 Task: Measure the distance between Boston and Salem.
Action: Key pressed b<Key.caps_lock>OSTON
Screenshot: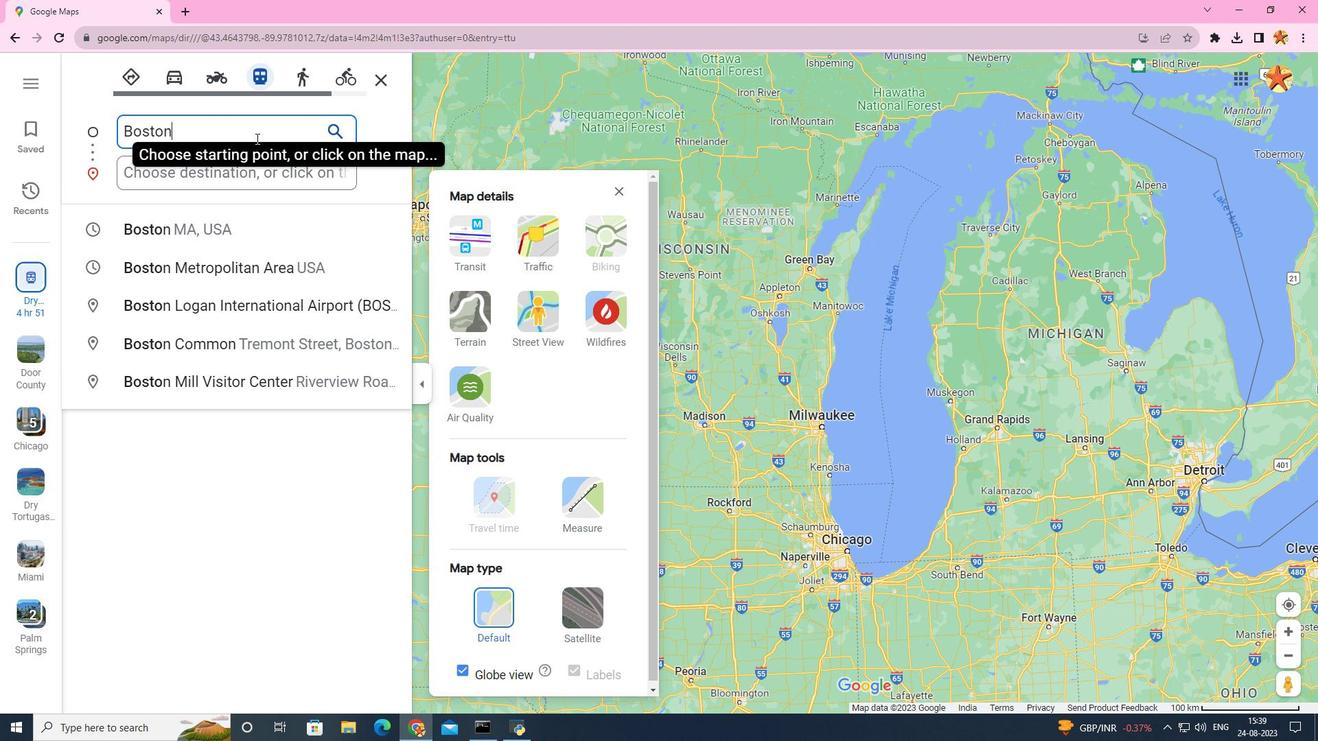 
Action: Mouse moved to (54, 211)
Screenshot: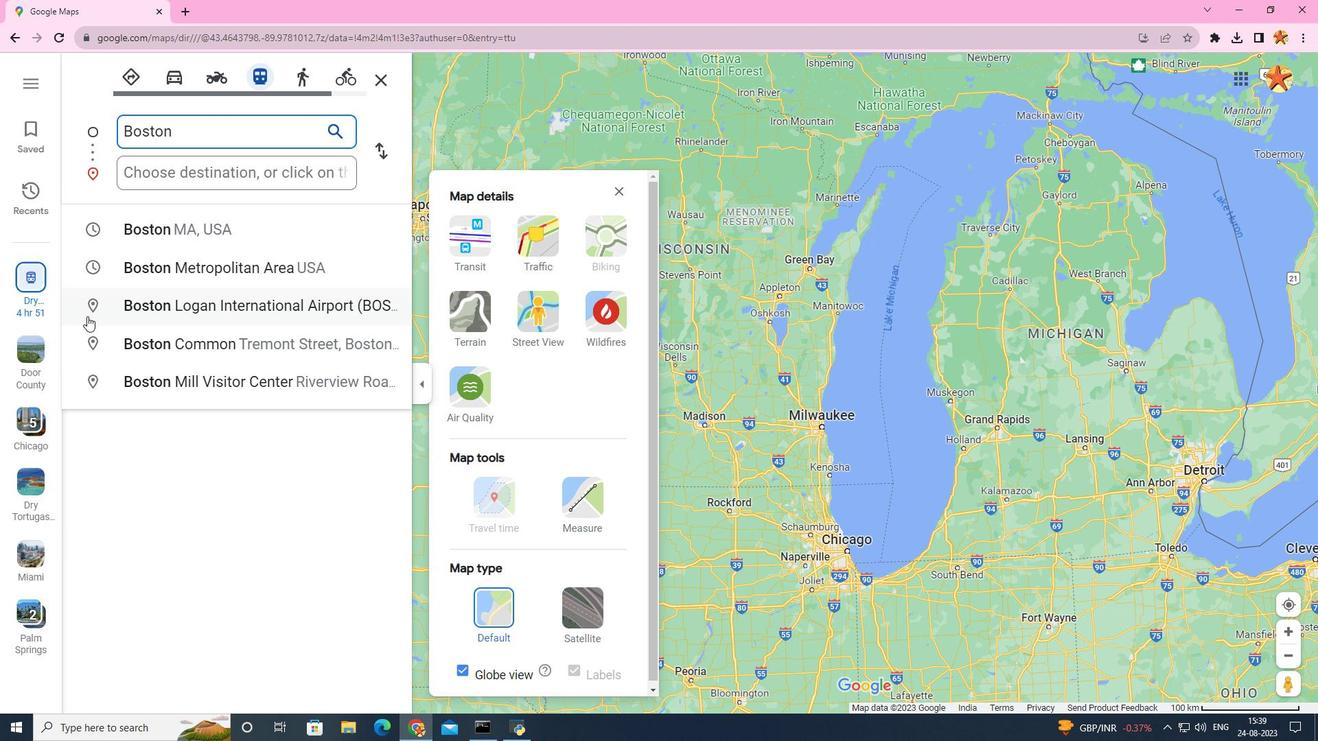 
Action: Mouse scrolled (51, 212) with delta (0, 0)
Screenshot: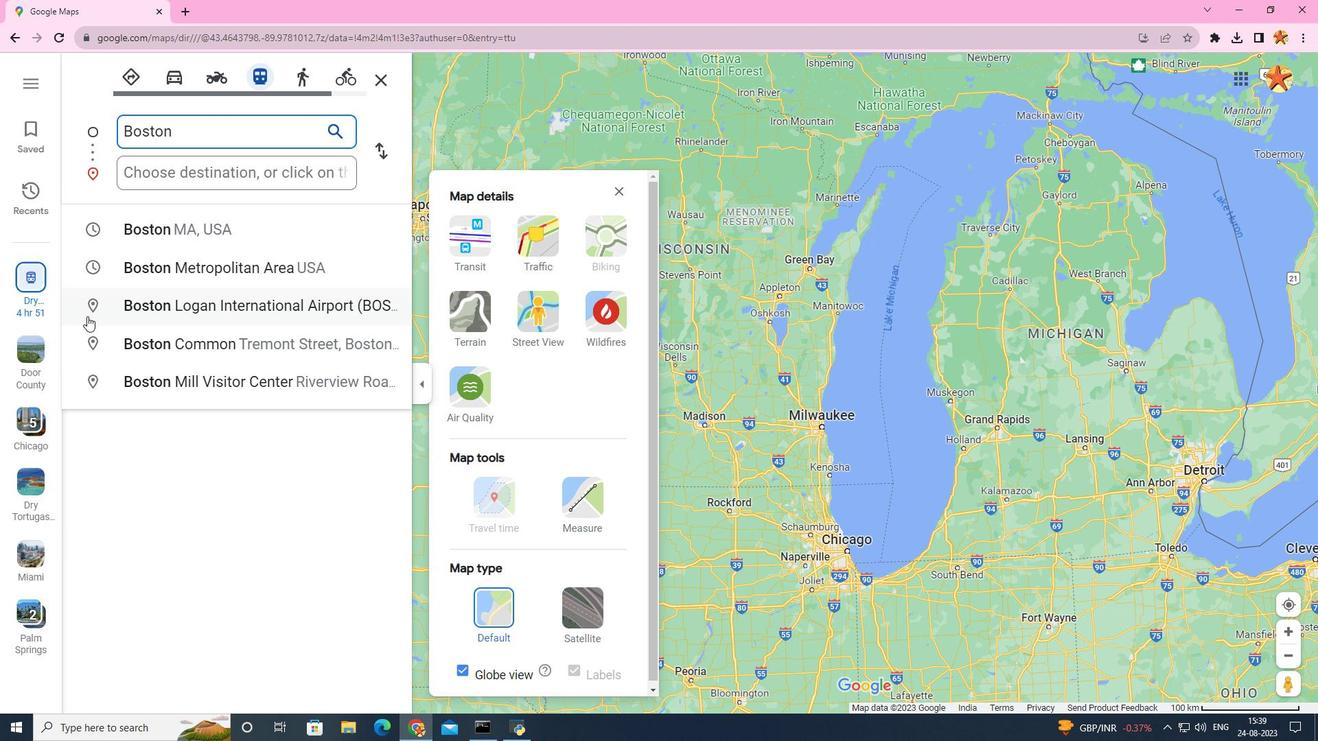 
Action: Mouse moved to (190, 234)
Screenshot: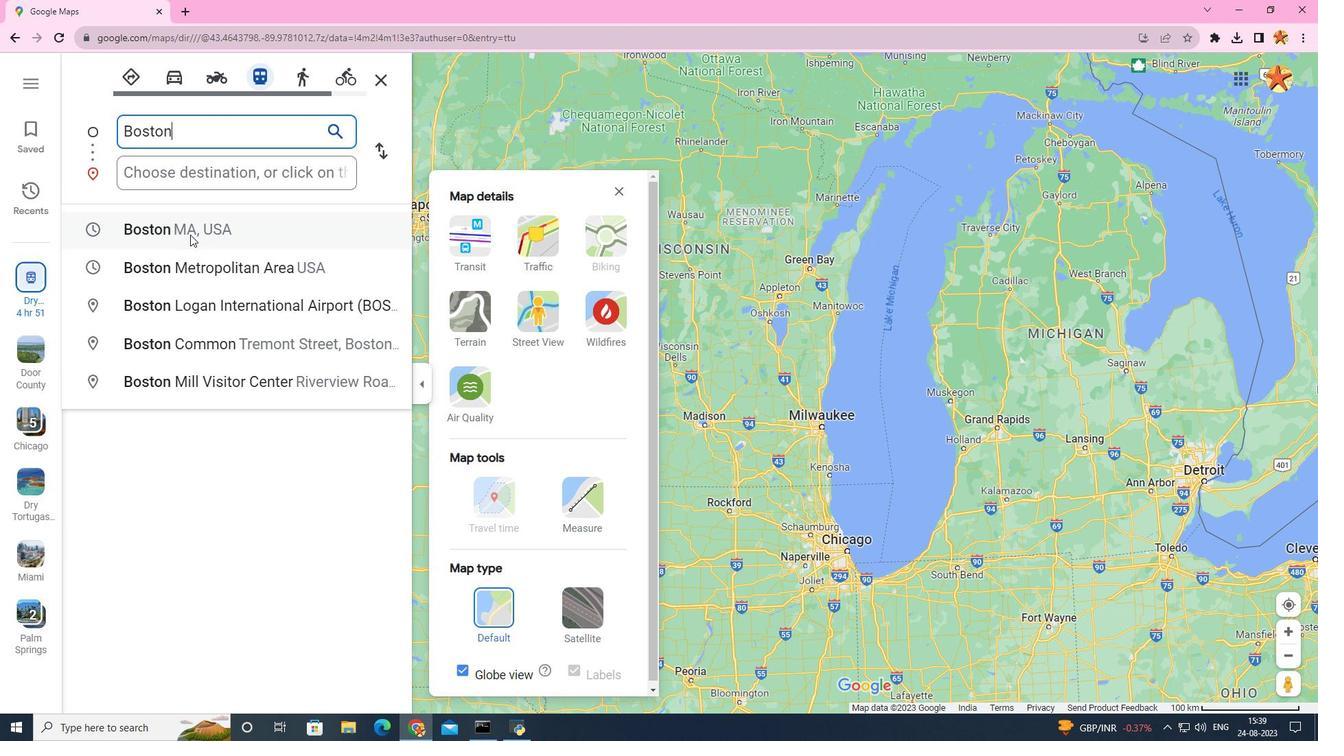 
Action: Mouse pressed left at (190, 234)
Screenshot: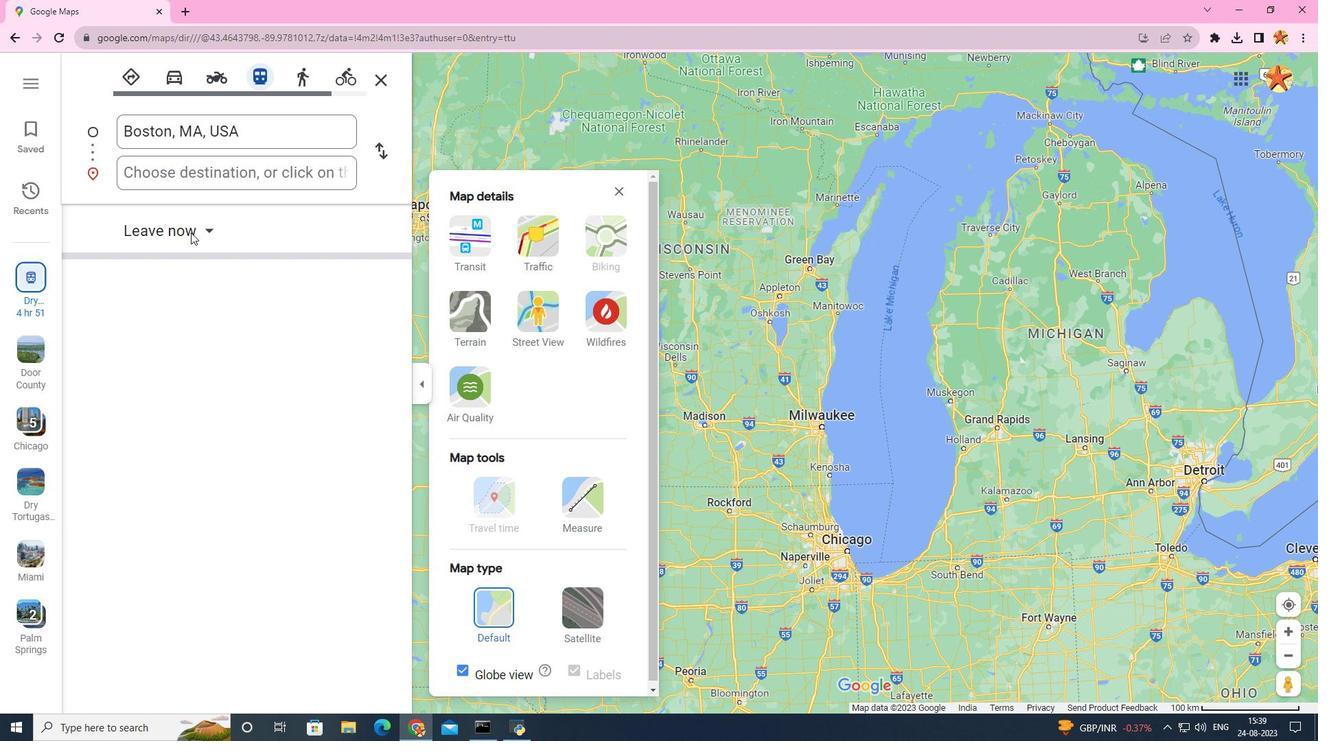 
Action: Mouse moved to (212, 172)
Screenshot: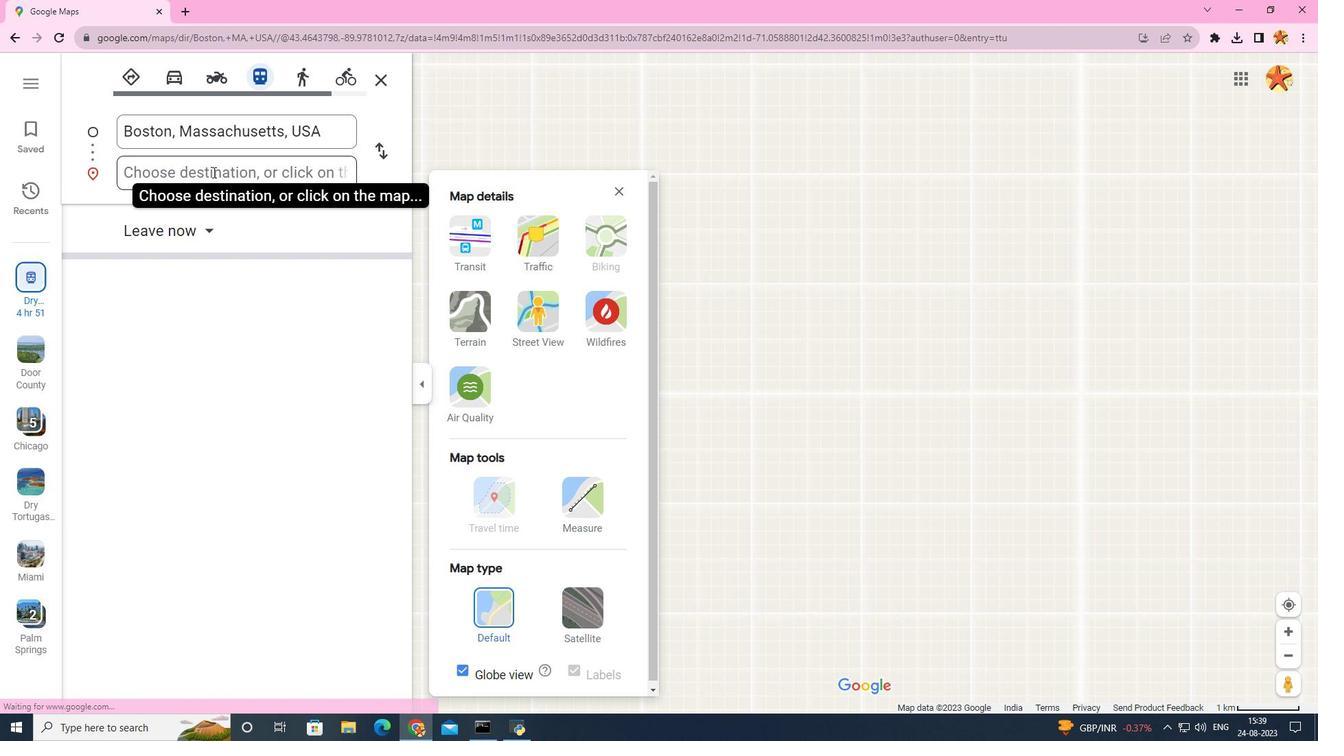 
Action: Mouse pressed left at (212, 172)
Screenshot: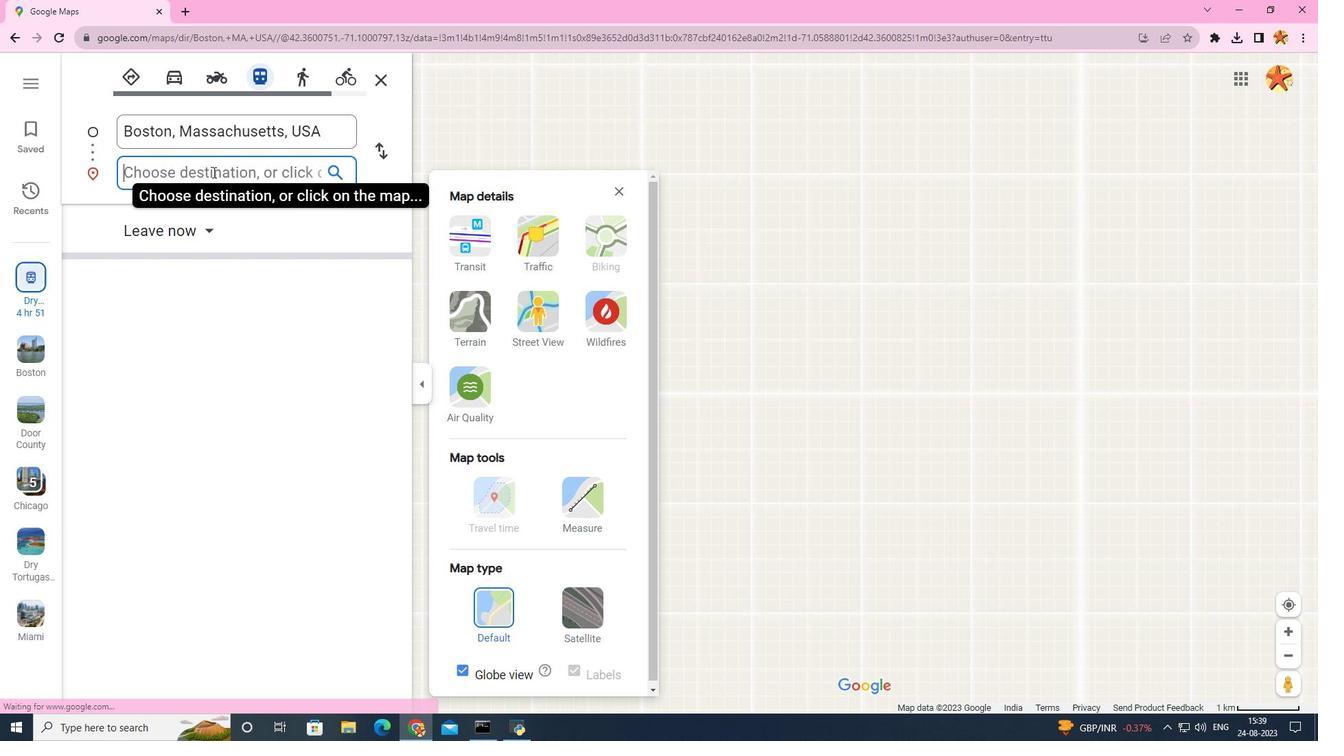 
Action: Key pressed <Key.caps_lock>s<Key.caps_lock>ALEM
Screenshot: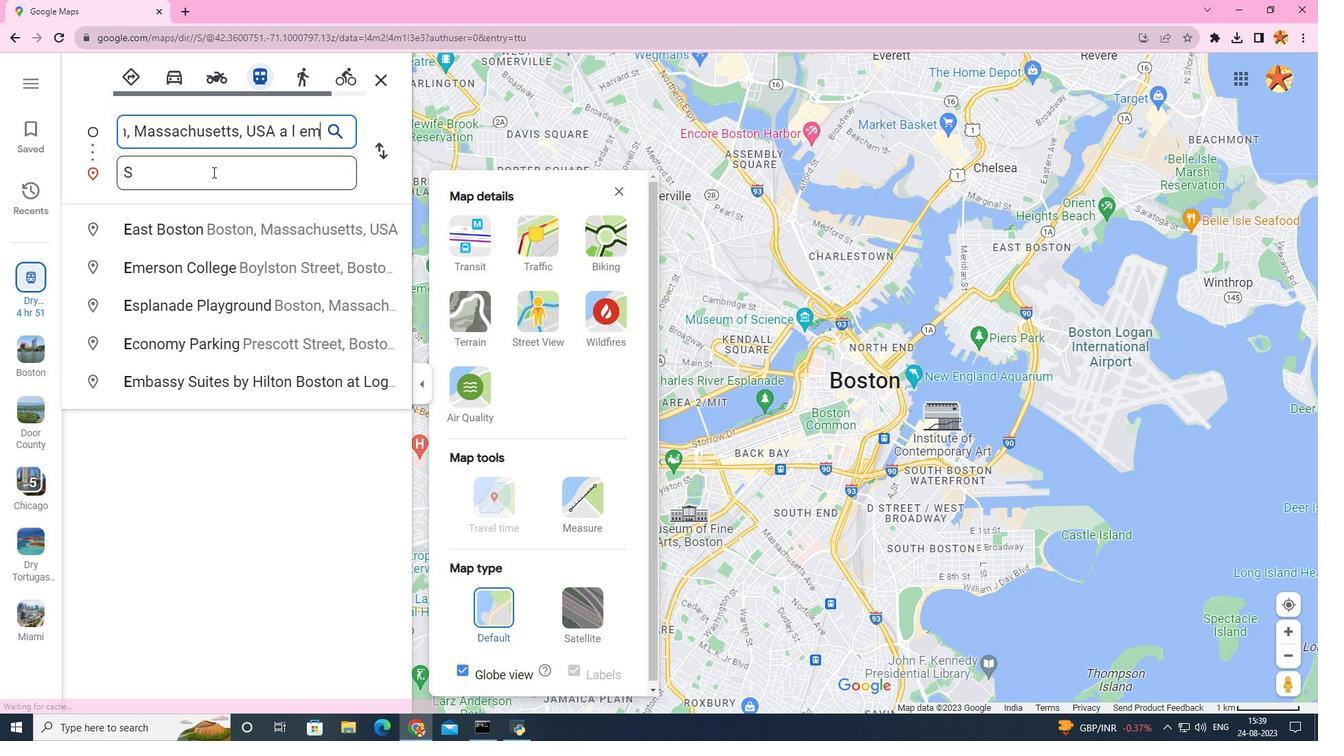
Action: Mouse moved to (204, 170)
Screenshot: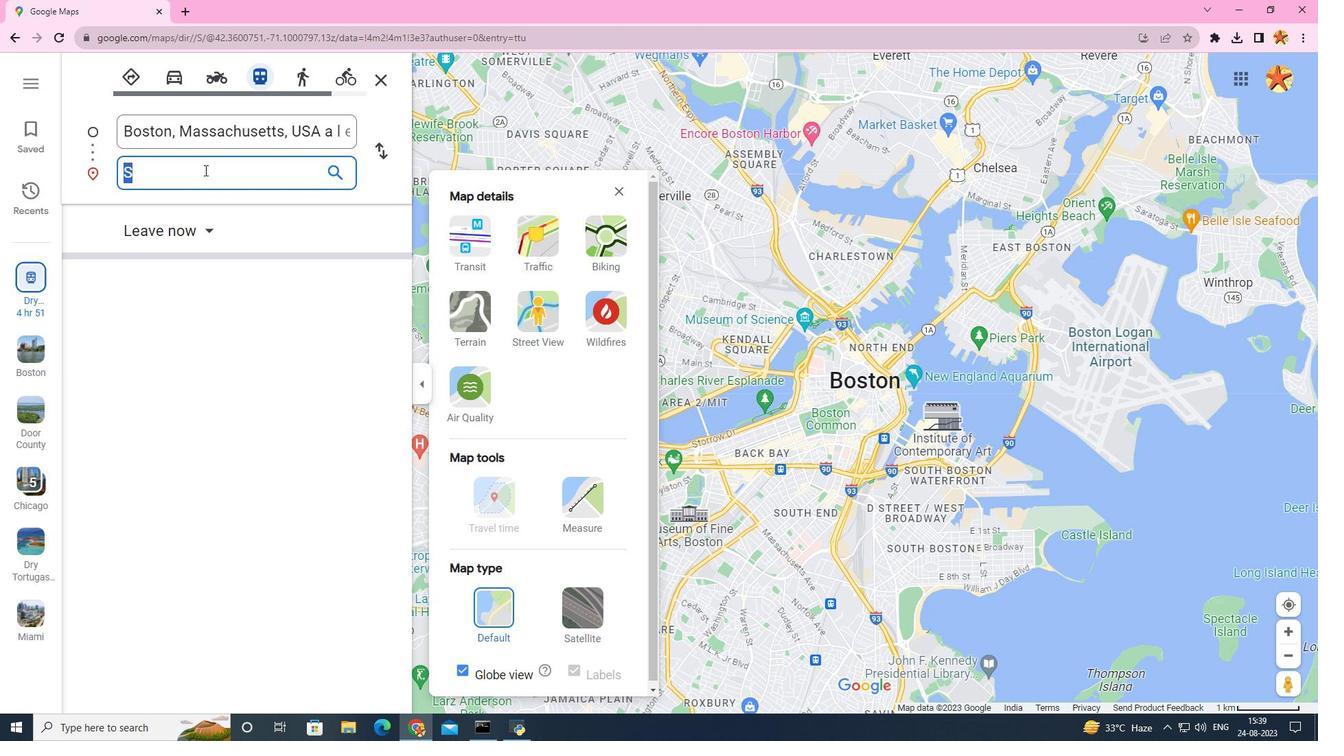 
Action: Mouse pressed left at (204, 170)
Screenshot: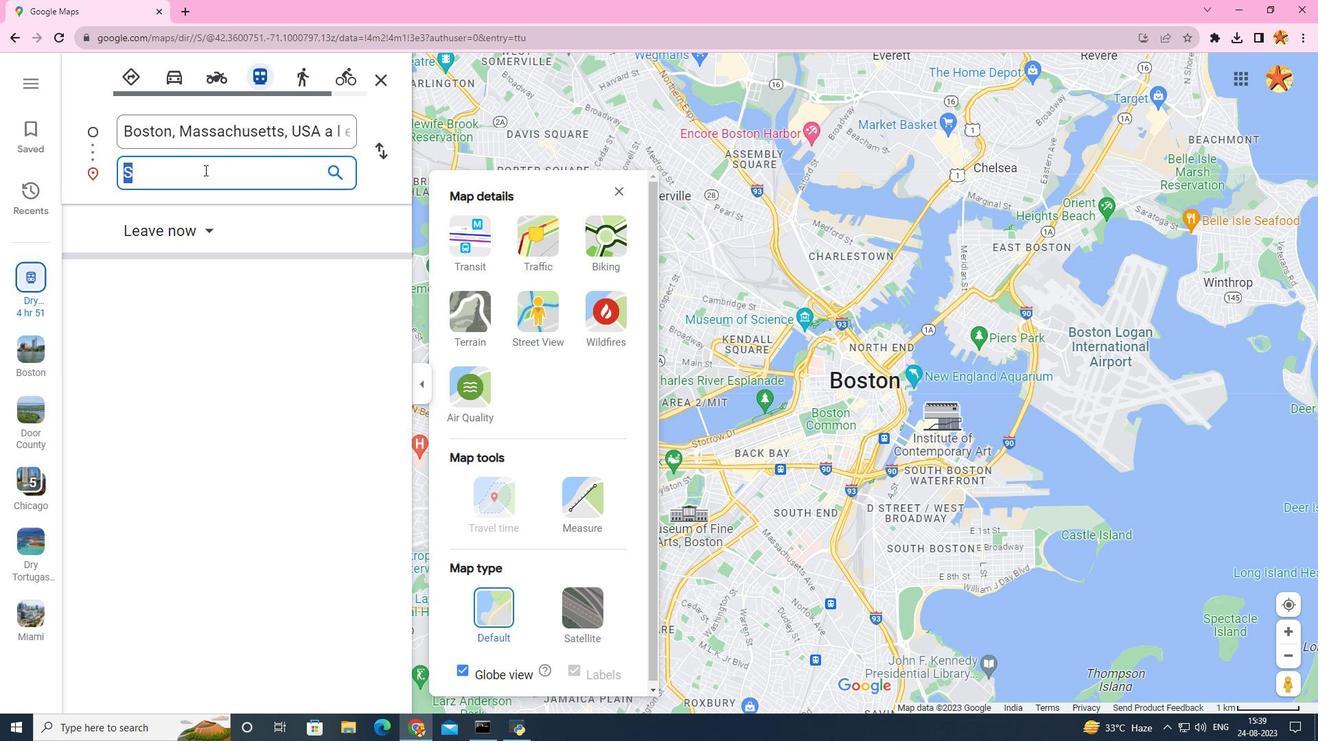 
Action: Mouse pressed left at (204, 170)
Screenshot: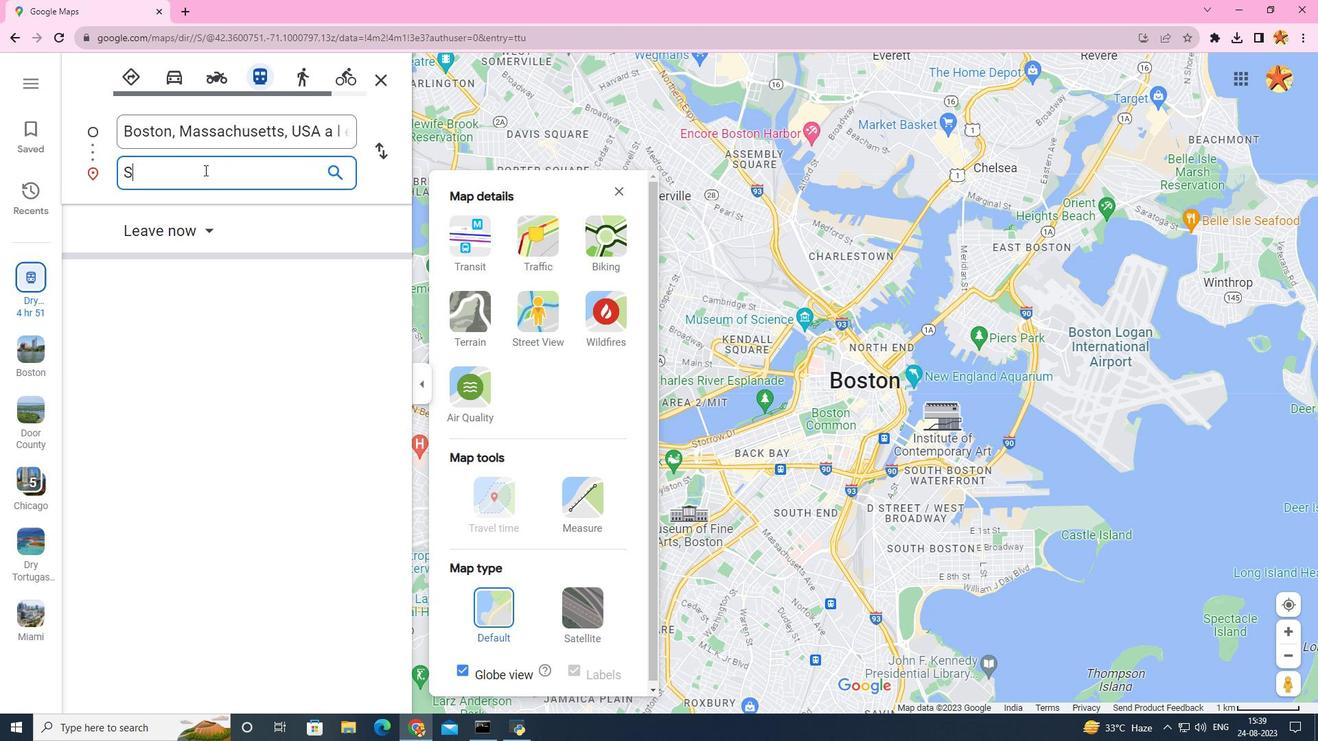 
Action: Key pressed ALEM
Screenshot: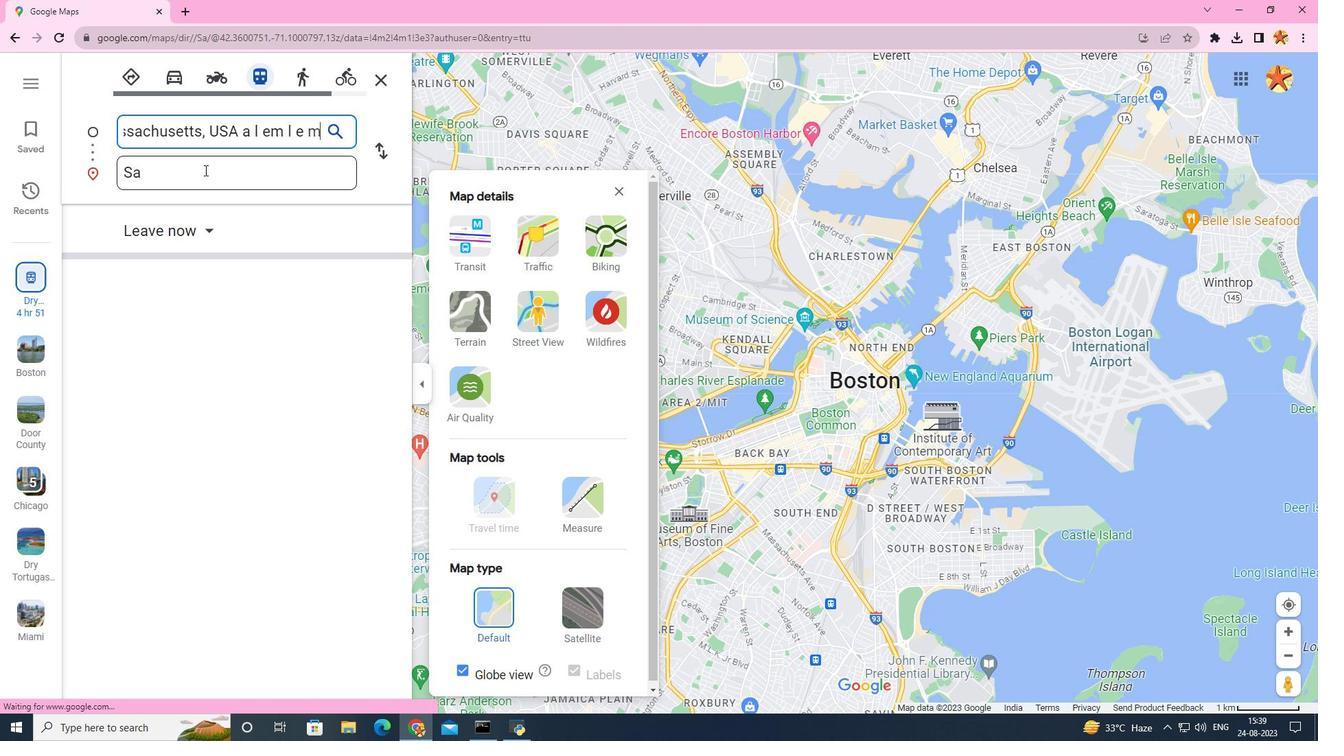 
Action: Mouse pressed left at (204, 170)
Screenshot: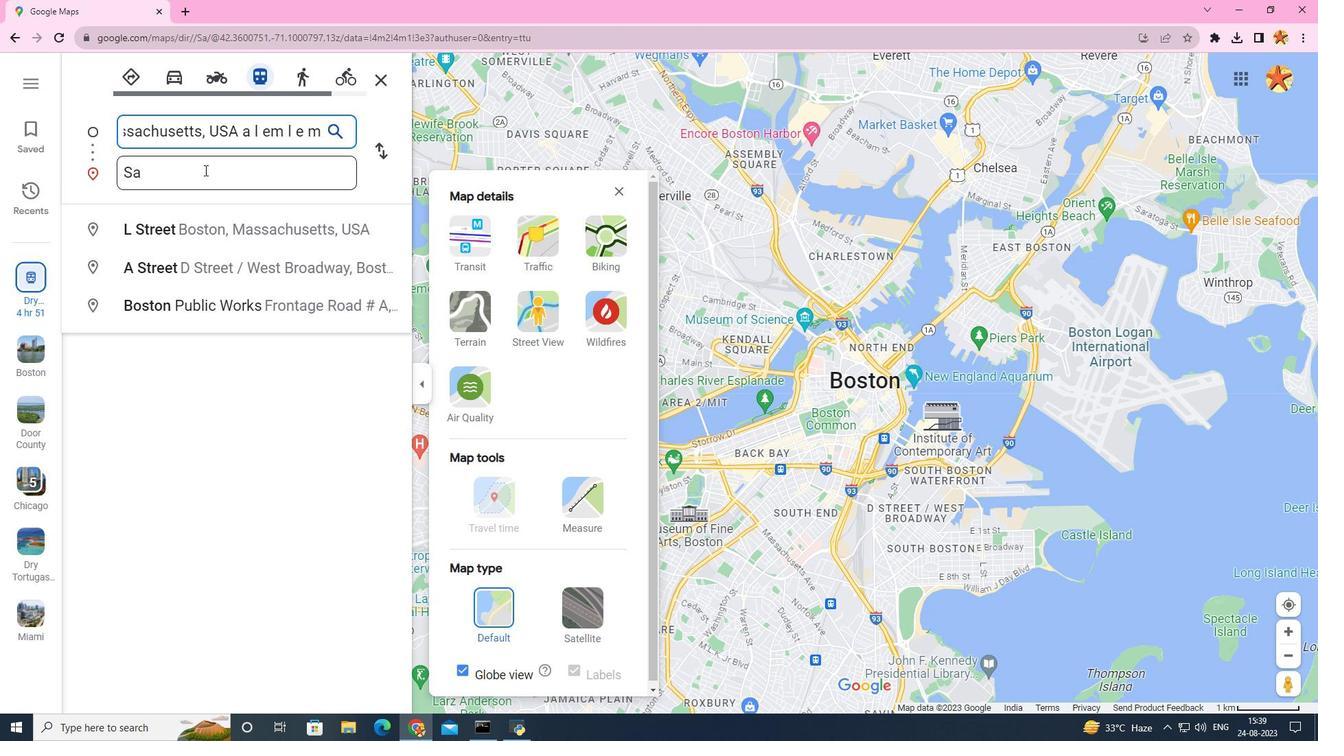
Action: Mouse moved to (203, 170)
Screenshot: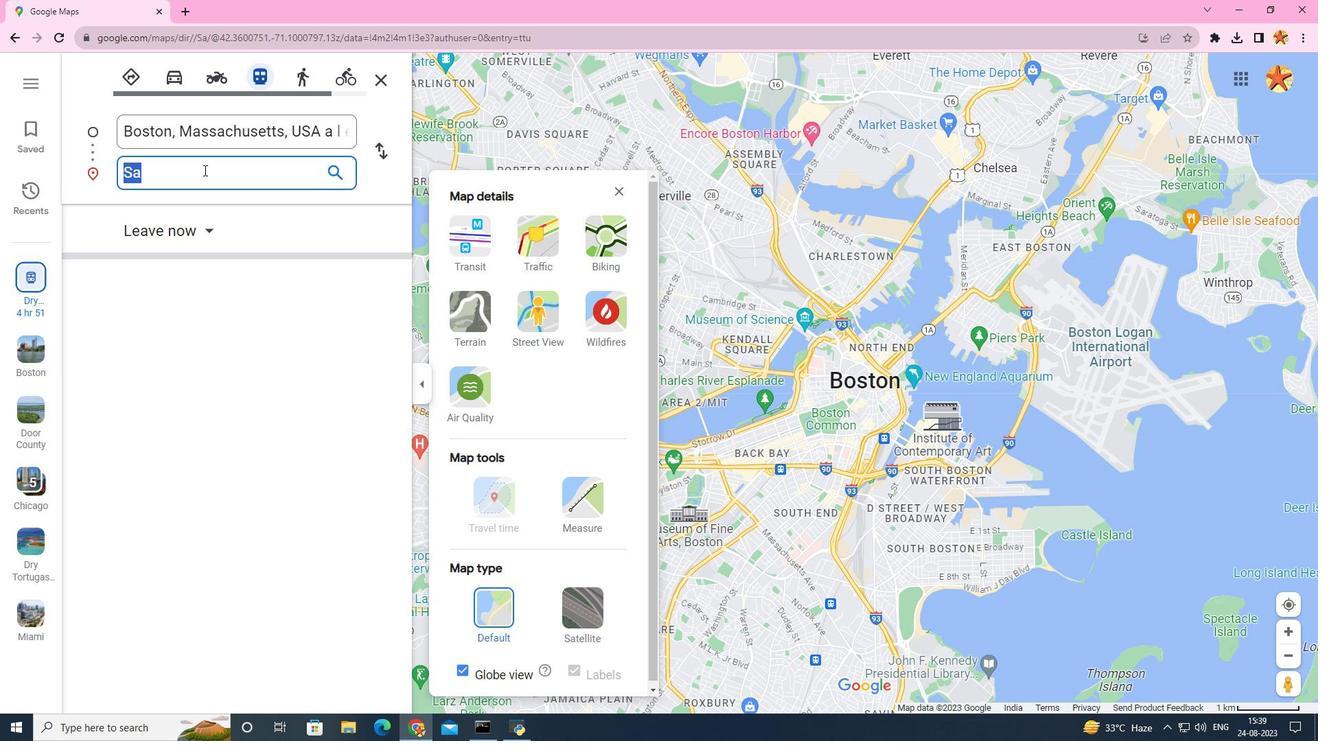 
Action: Mouse pressed left at (203, 170)
Screenshot: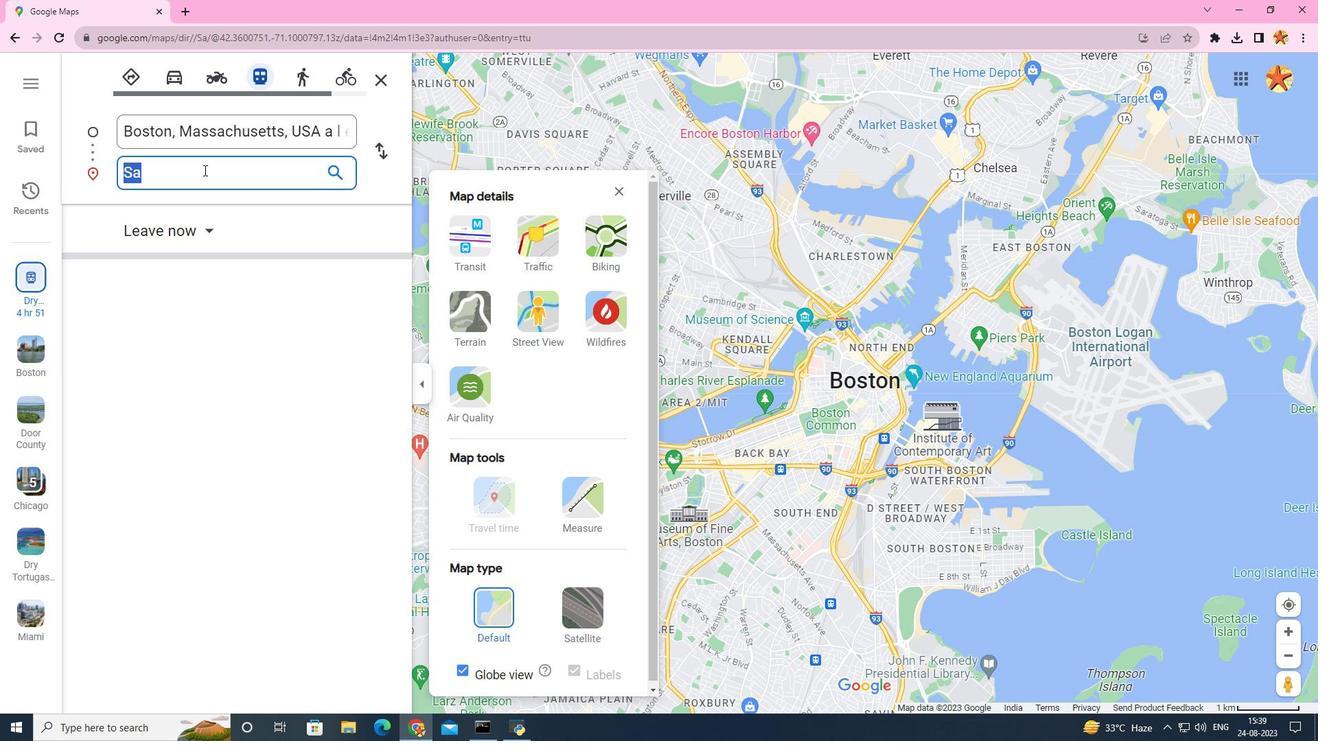 
Action: Mouse pressed left at (203, 170)
Screenshot: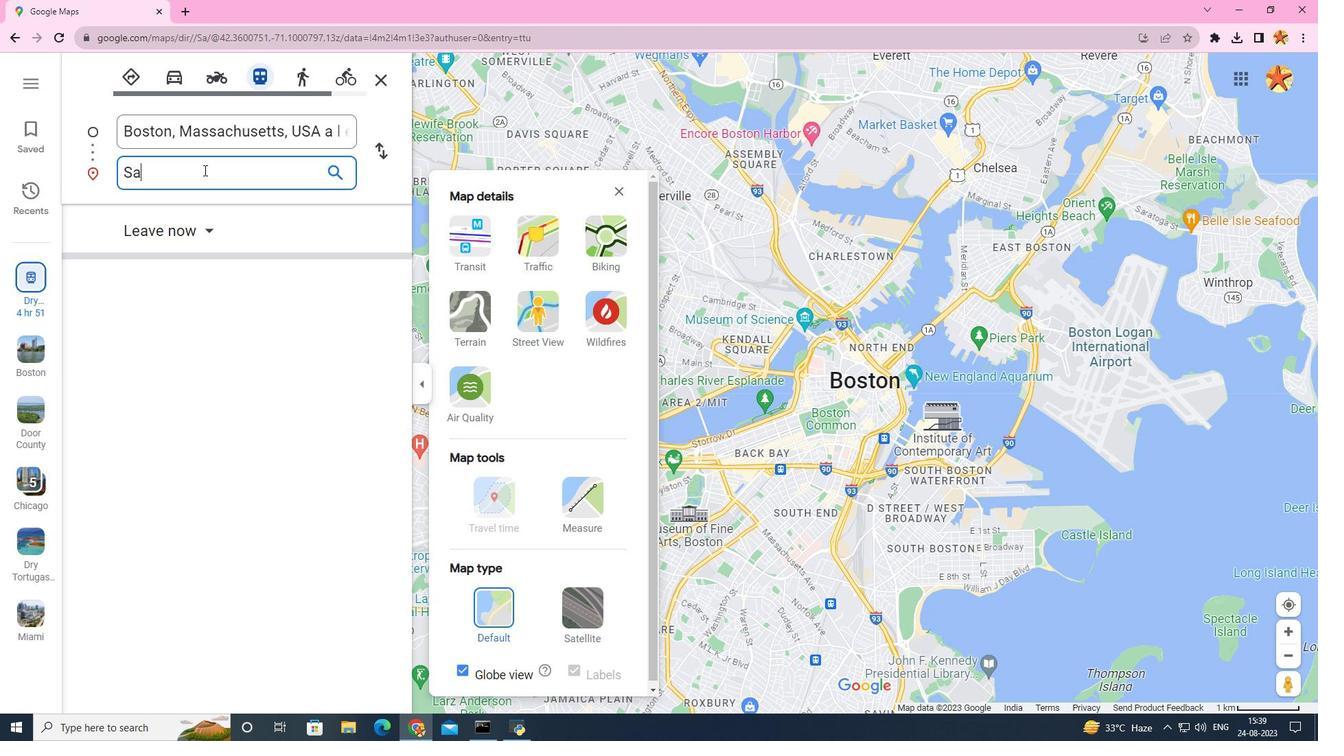 
Action: Mouse moved to (233, 163)
Screenshot: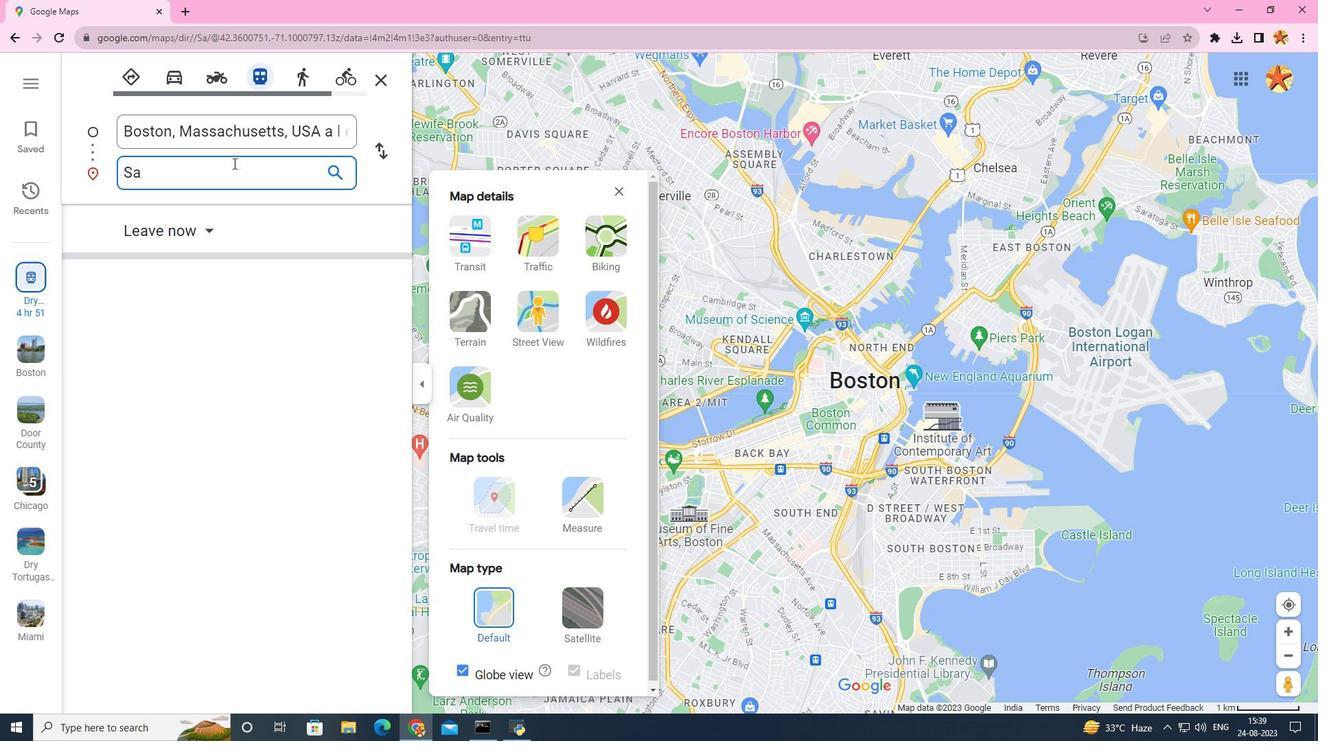 
Action: Key pressed L
Screenshot: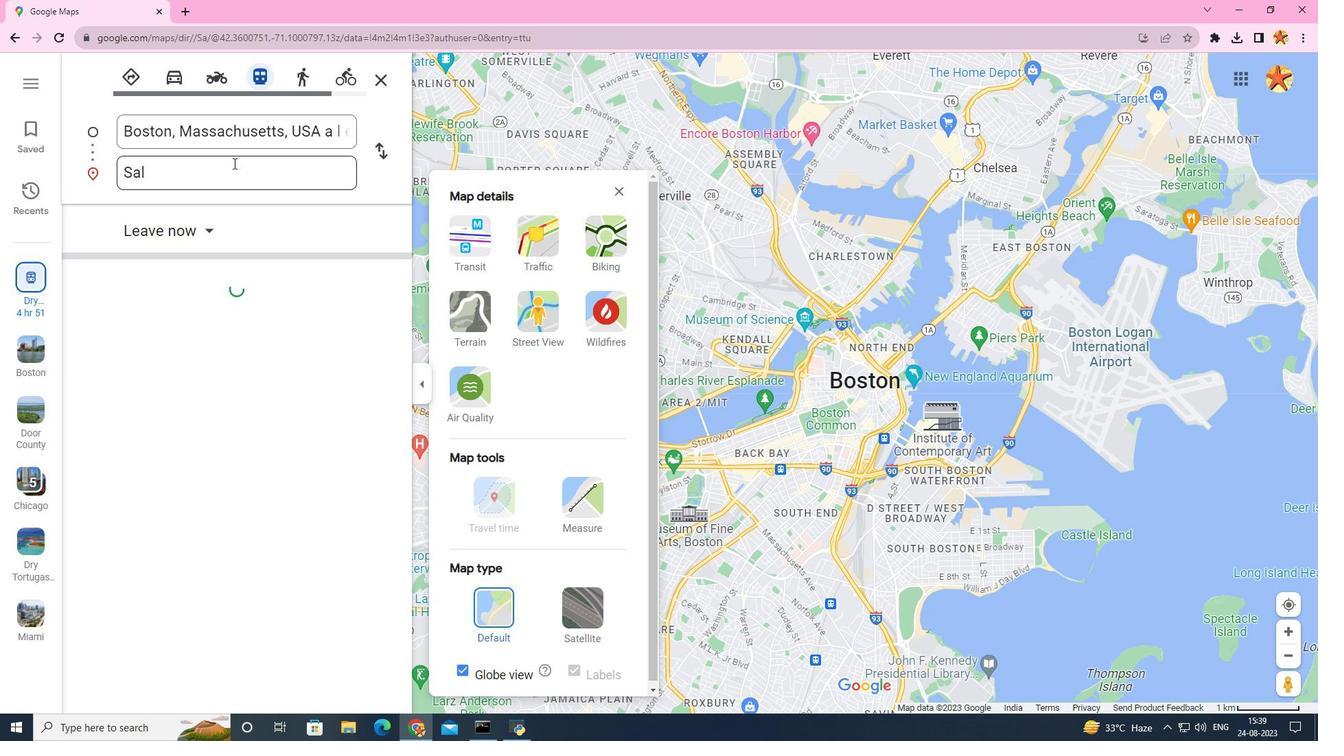 
Action: Mouse pressed left at (233, 163)
Screenshot: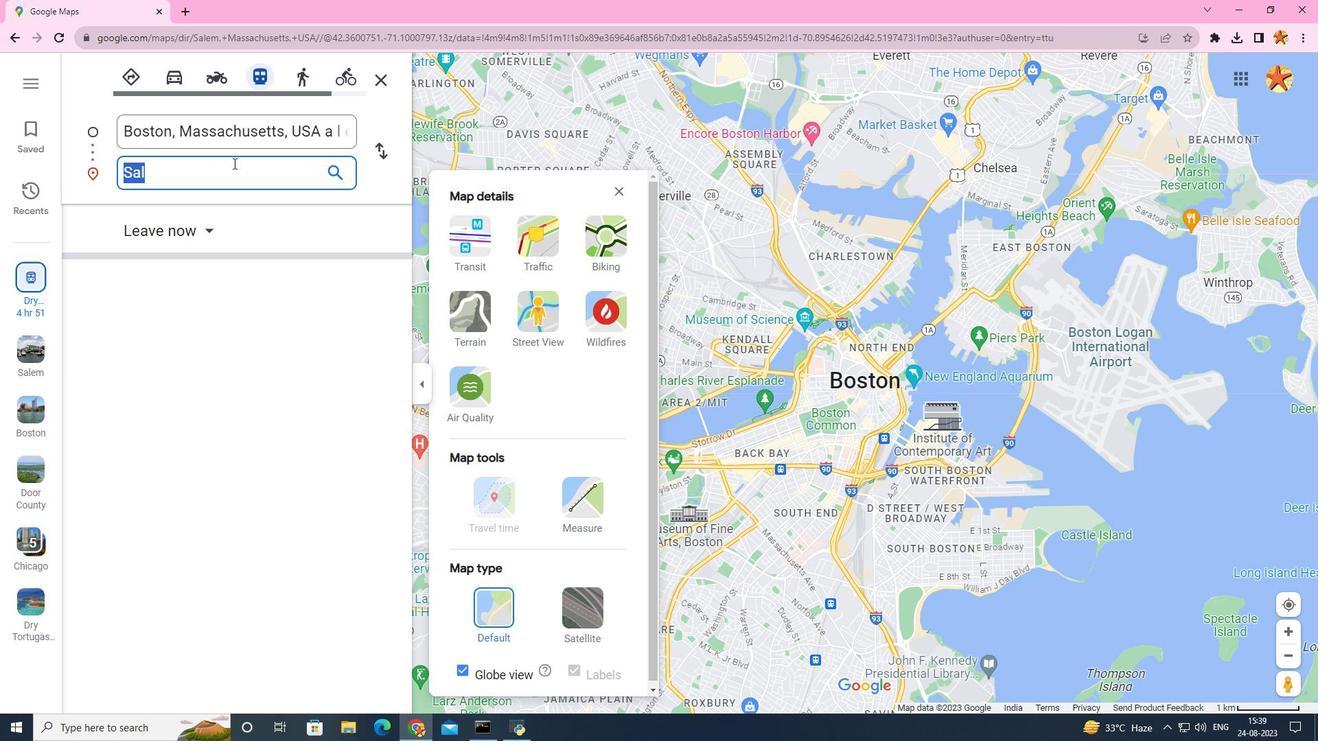 
Action: Mouse pressed left at (233, 163)
Screenshot: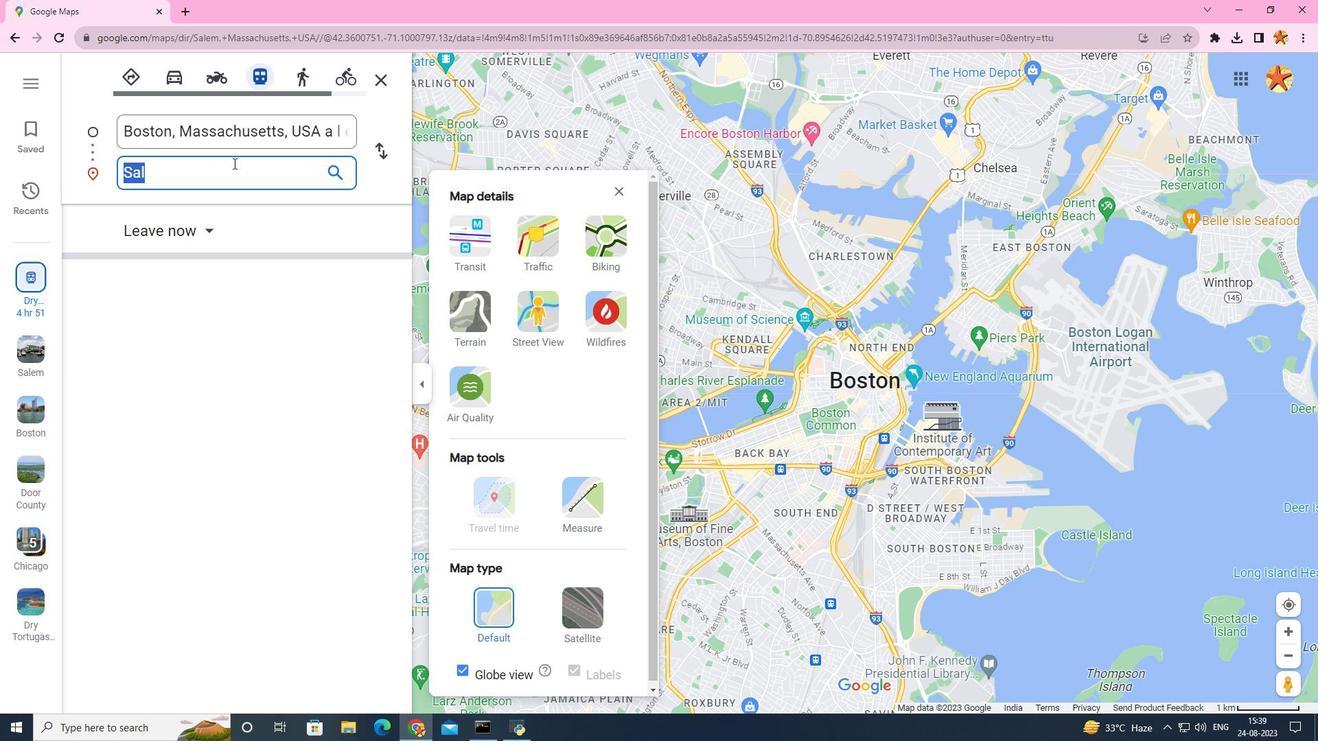
Action: Mouse pressed left at (233, 163)
Screenshot: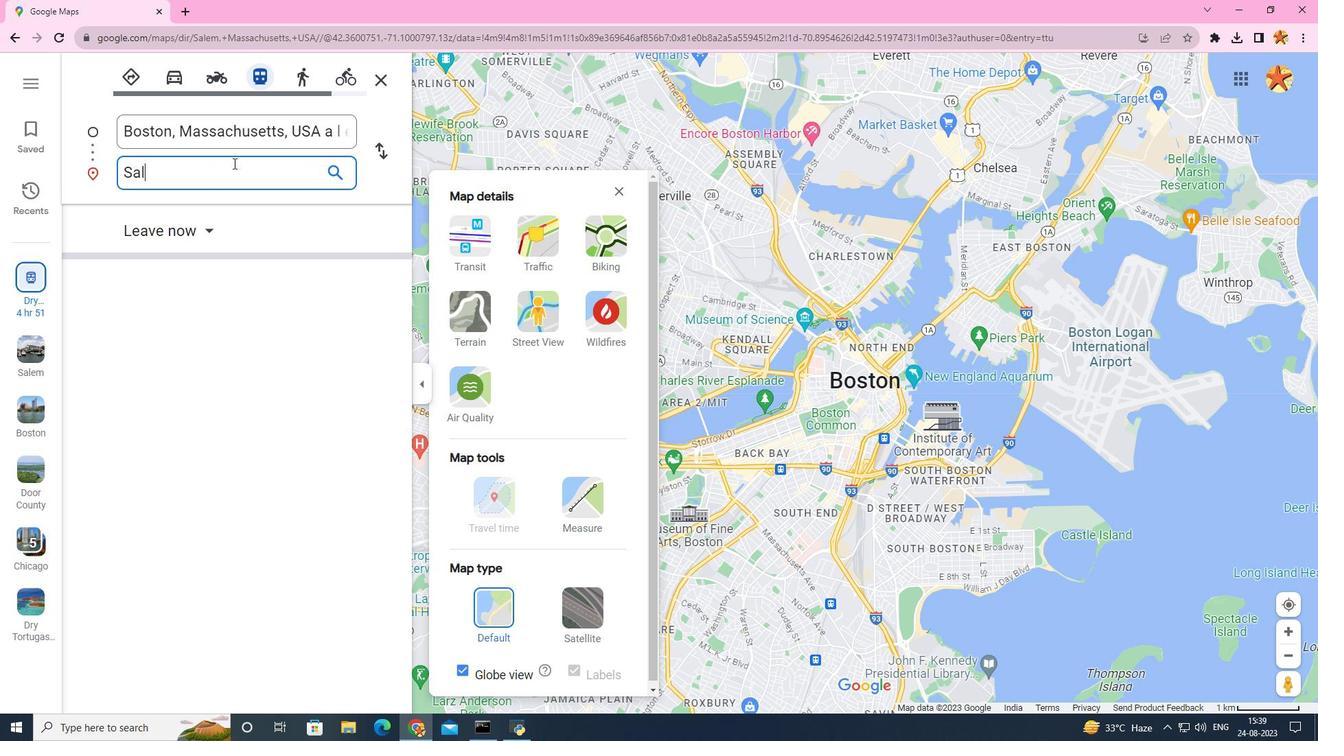 
Action: Key pressed W
Screenshot: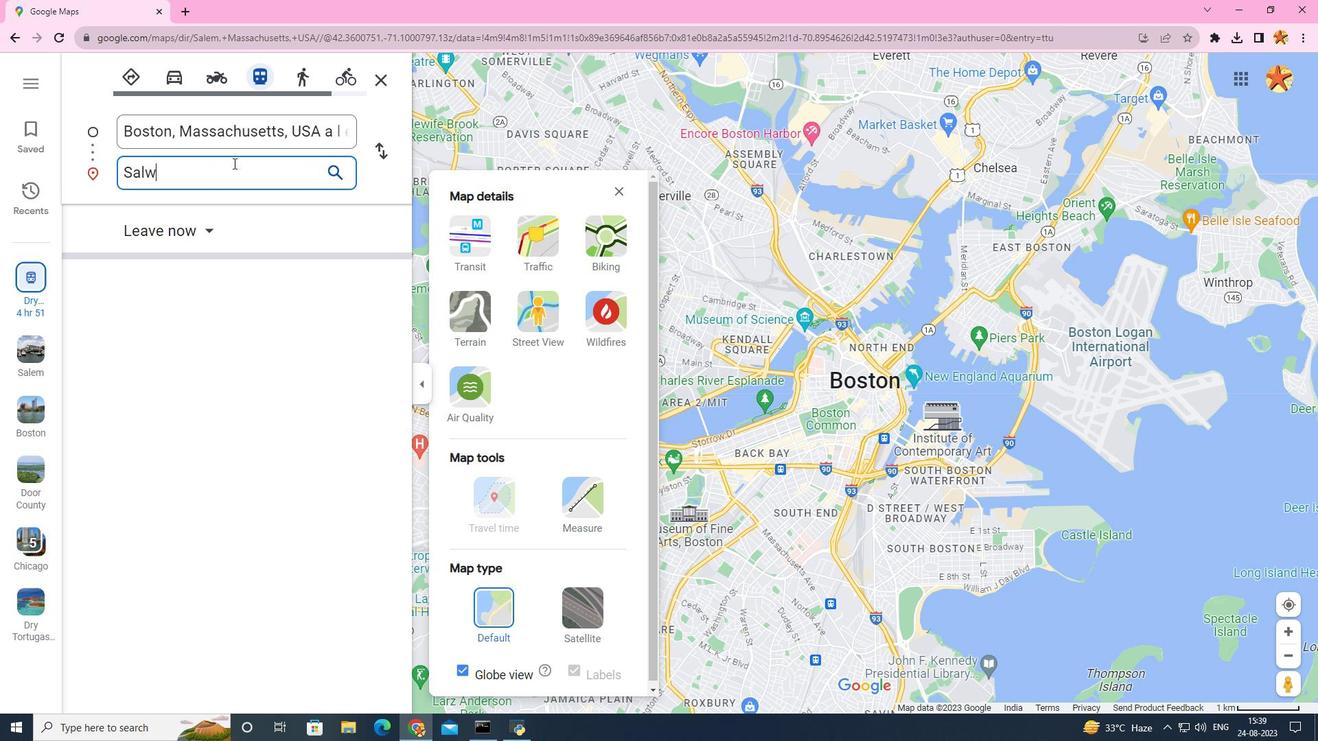 
Action: Mouse moved to (241, 160)
Screenshot: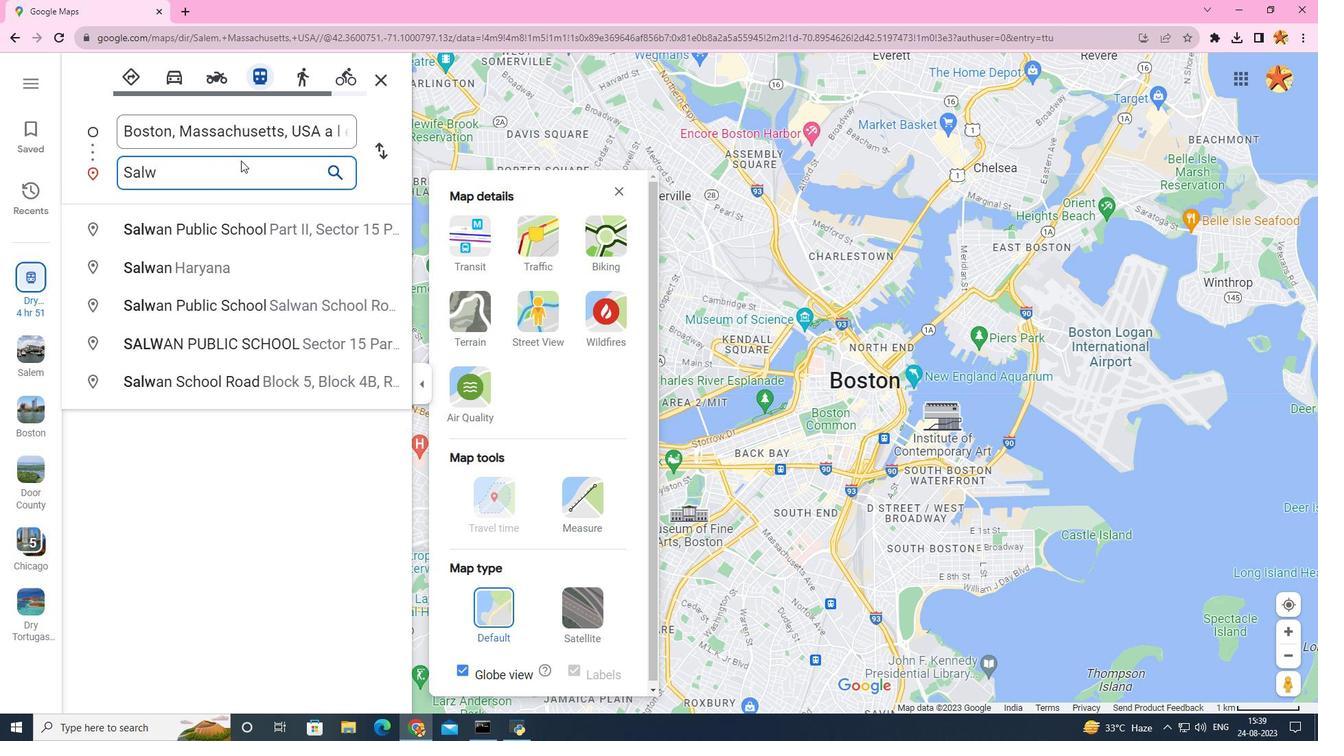 
Action: Key pressed <Key.backspace>E
Screenshot: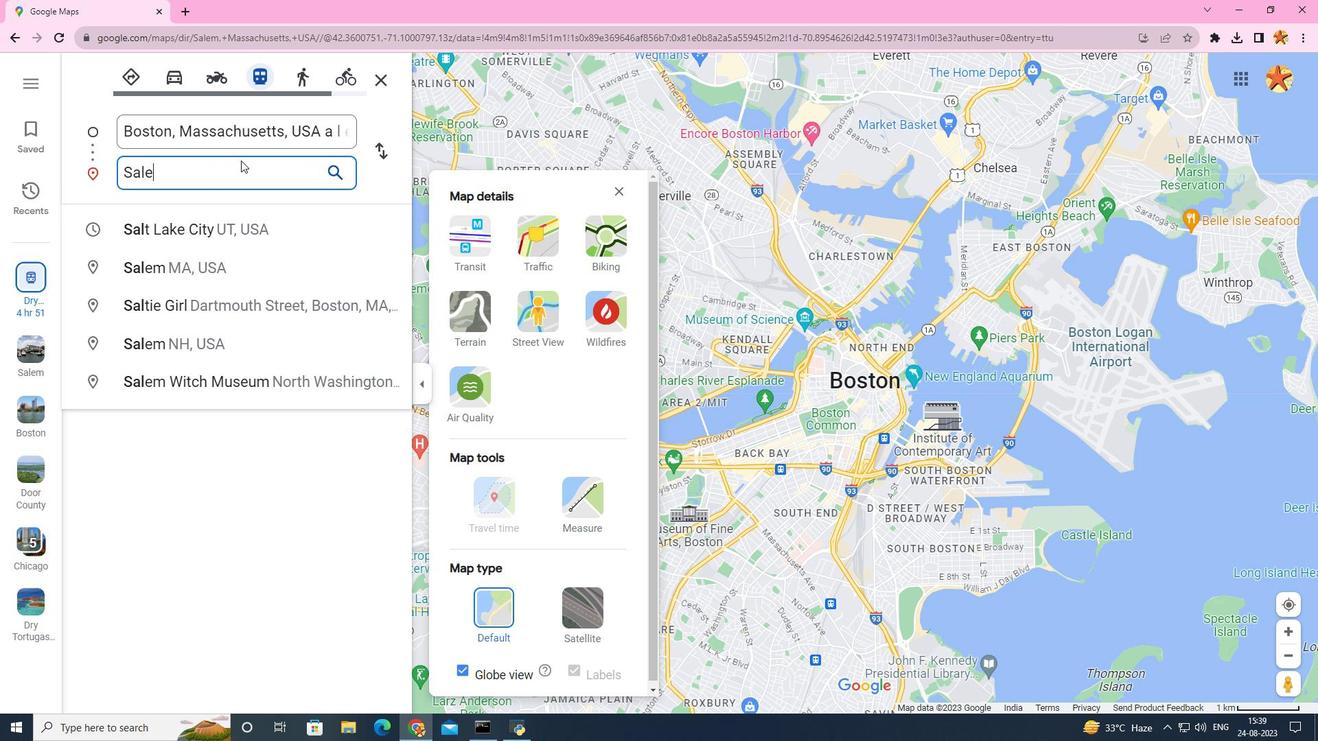 
Action: Mouse moved to (216, 227)
Screenshot: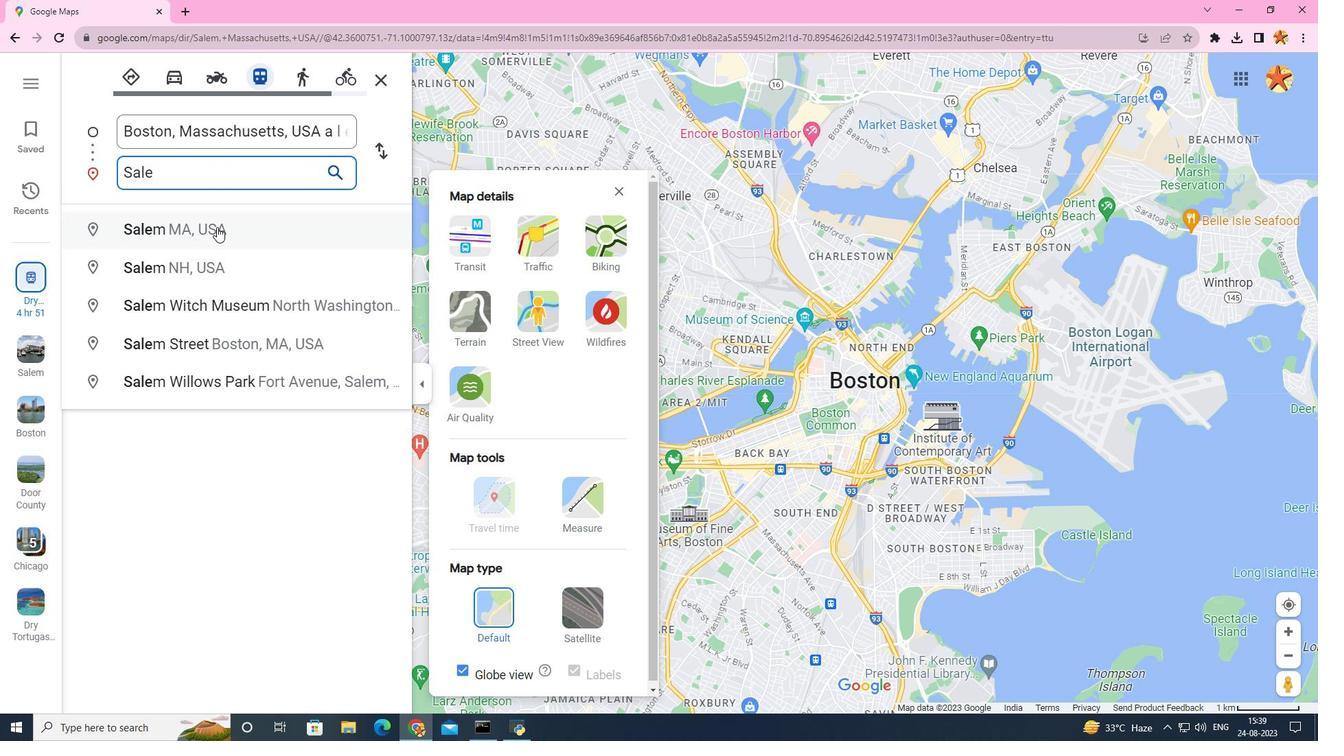 
Action: Mouse pressed left at (216, 227)
Screenshot: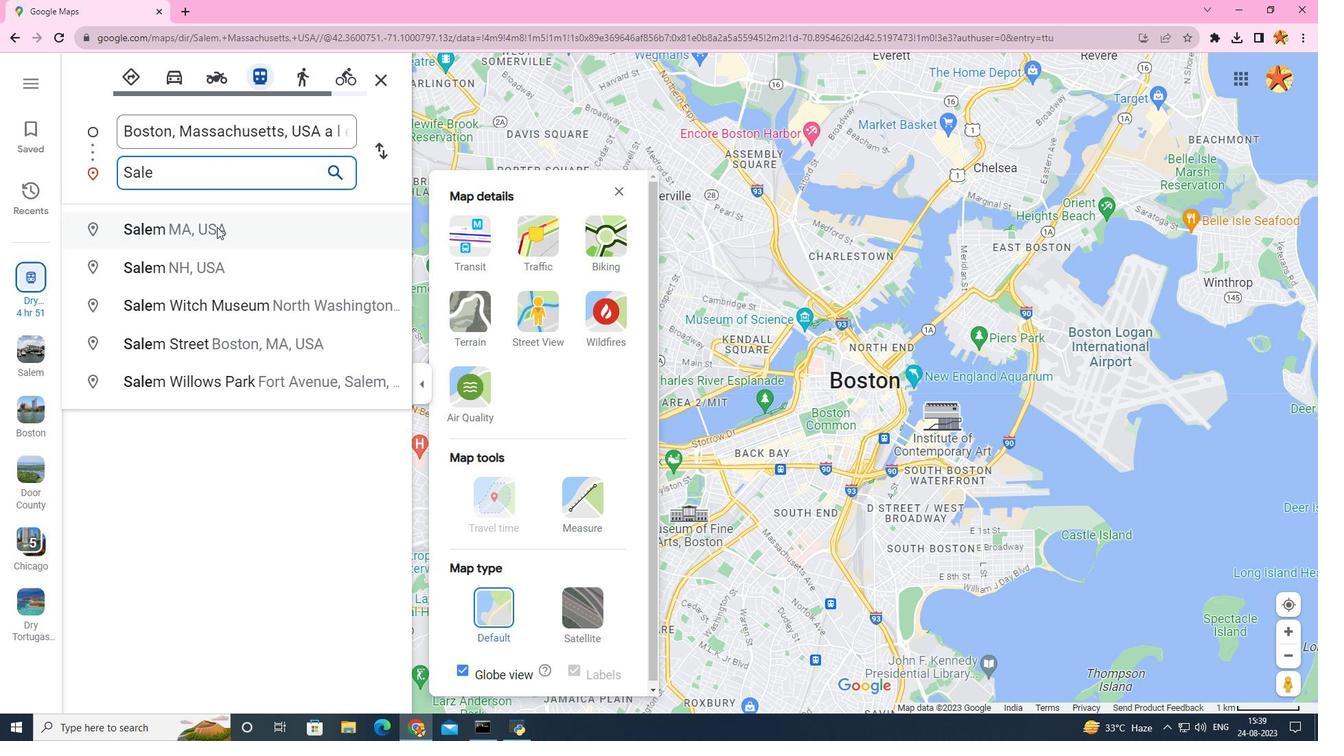 
Action: Mouse moved to (227, 140)
Screenshot: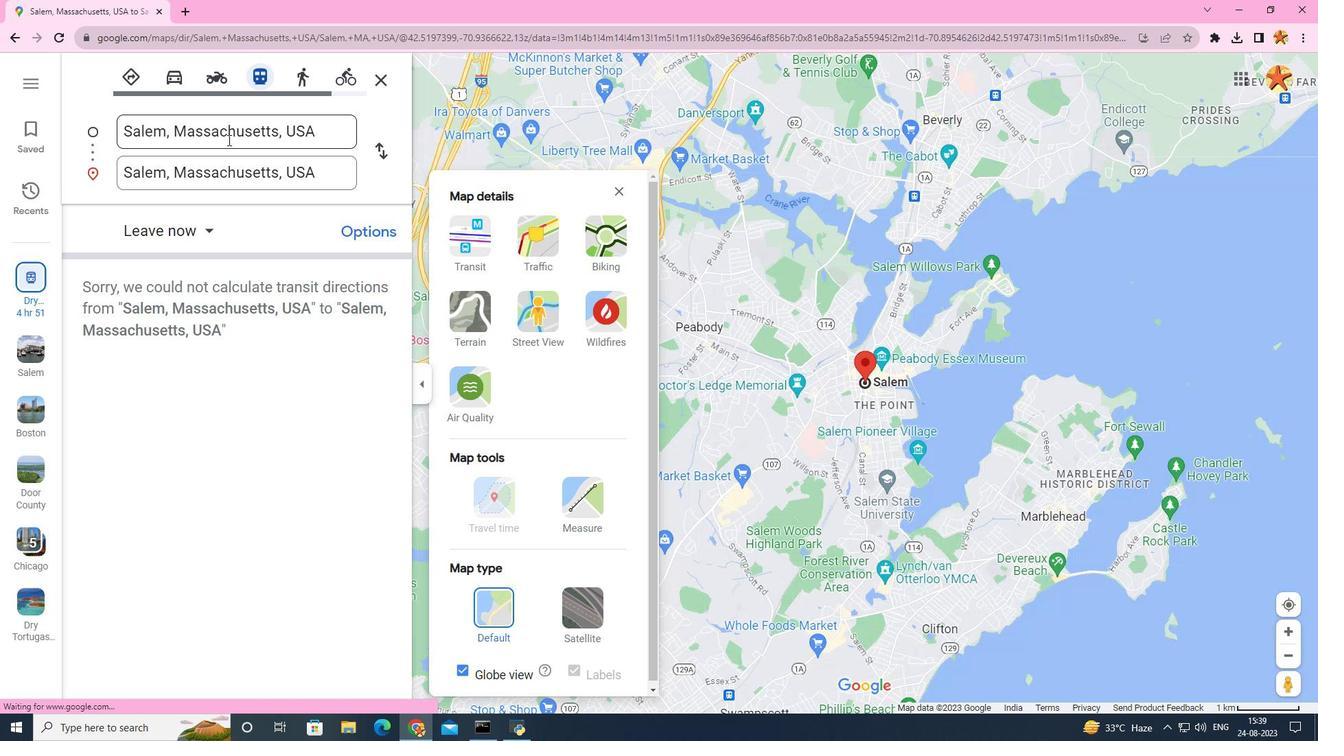
Action: Mouse pressed left at (227, 140)
Screenshot: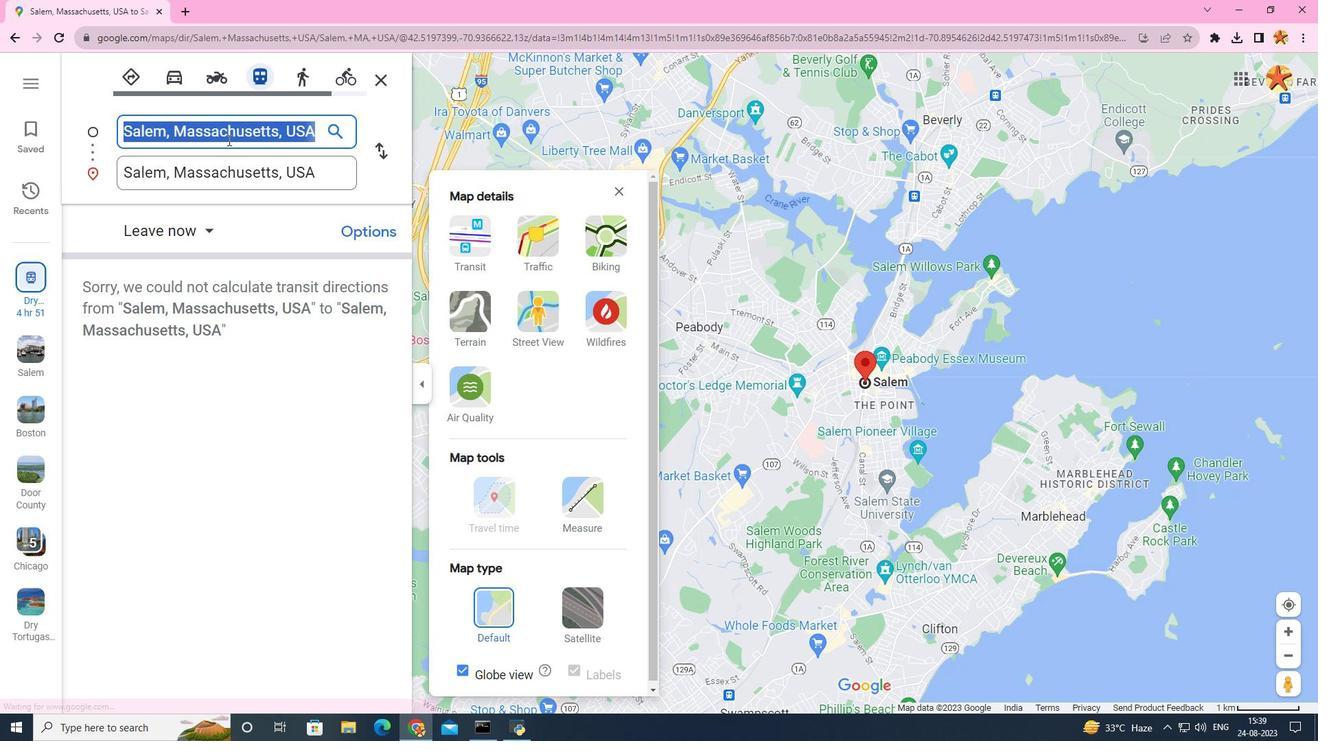 
Action: Mouse moved to (266, 136)
Screenshot: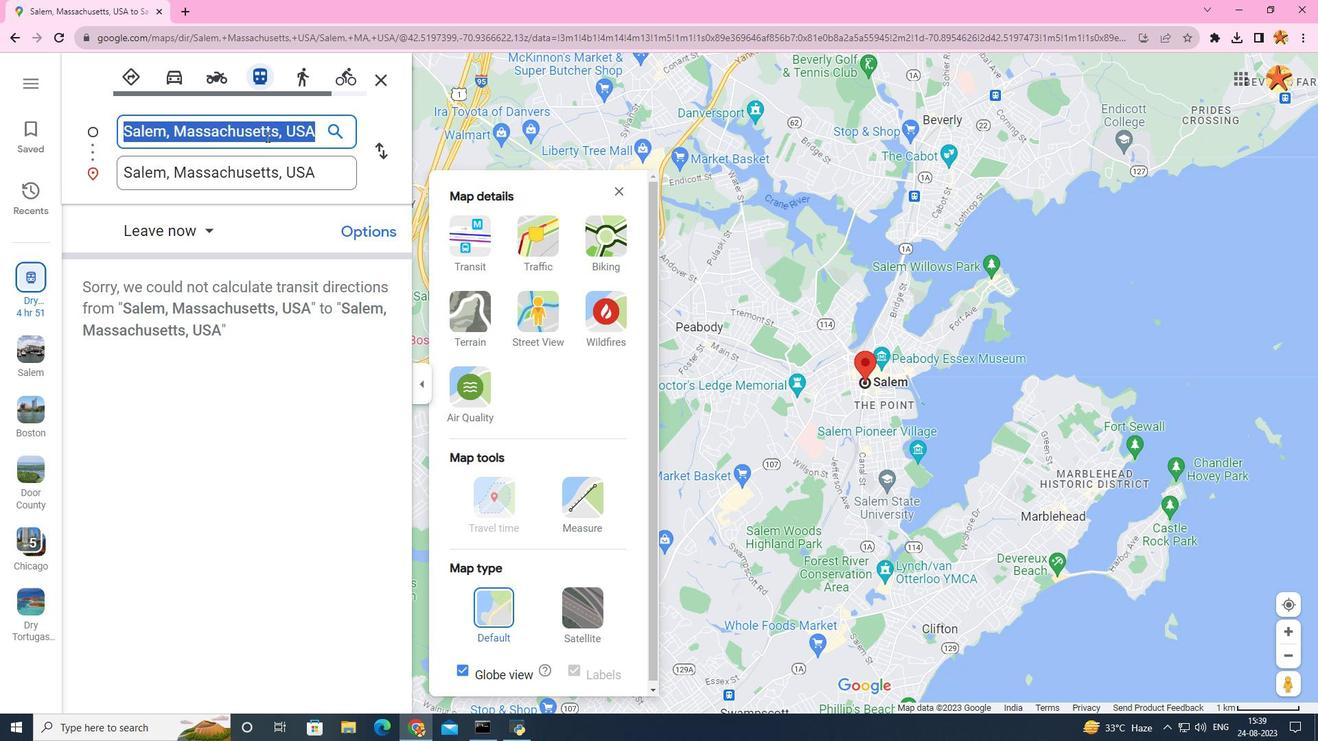 
Action: Key pressed BOSTON
Screenshot: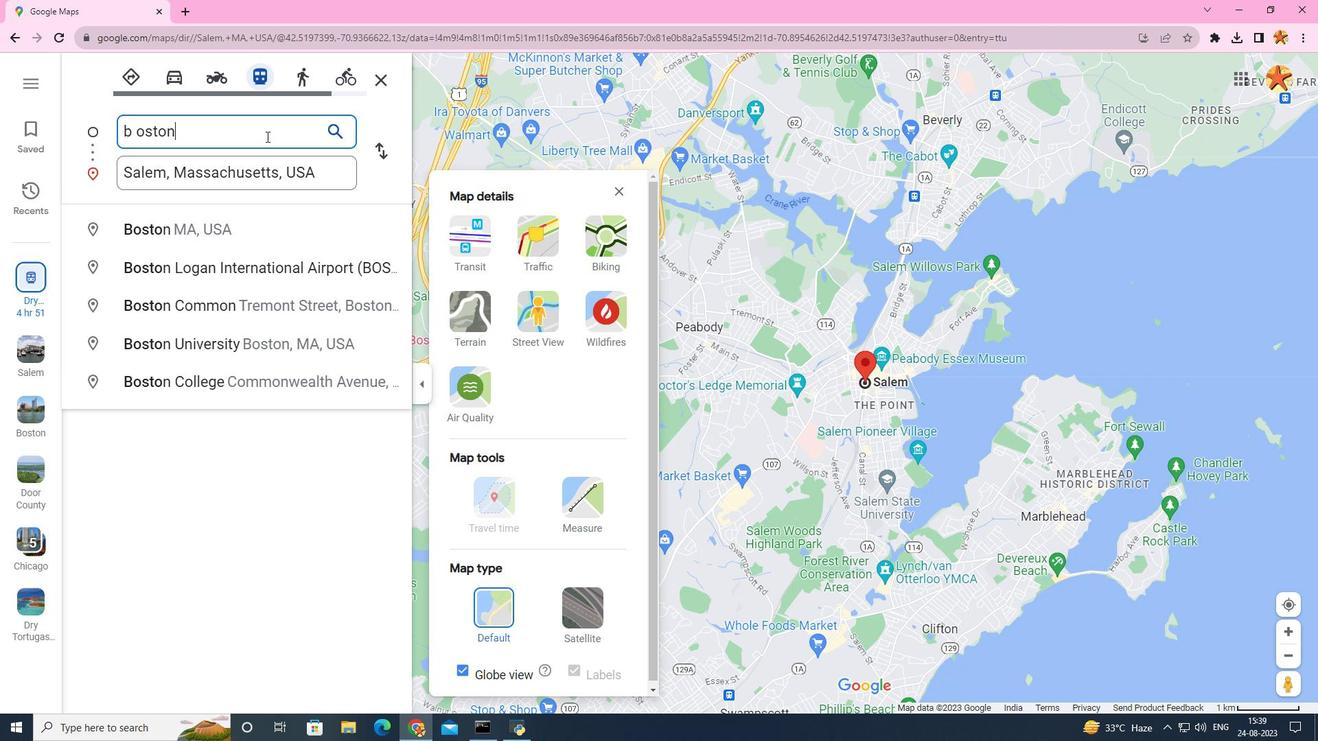 
Action: Mouse moved to (222, 228)
Screenshot: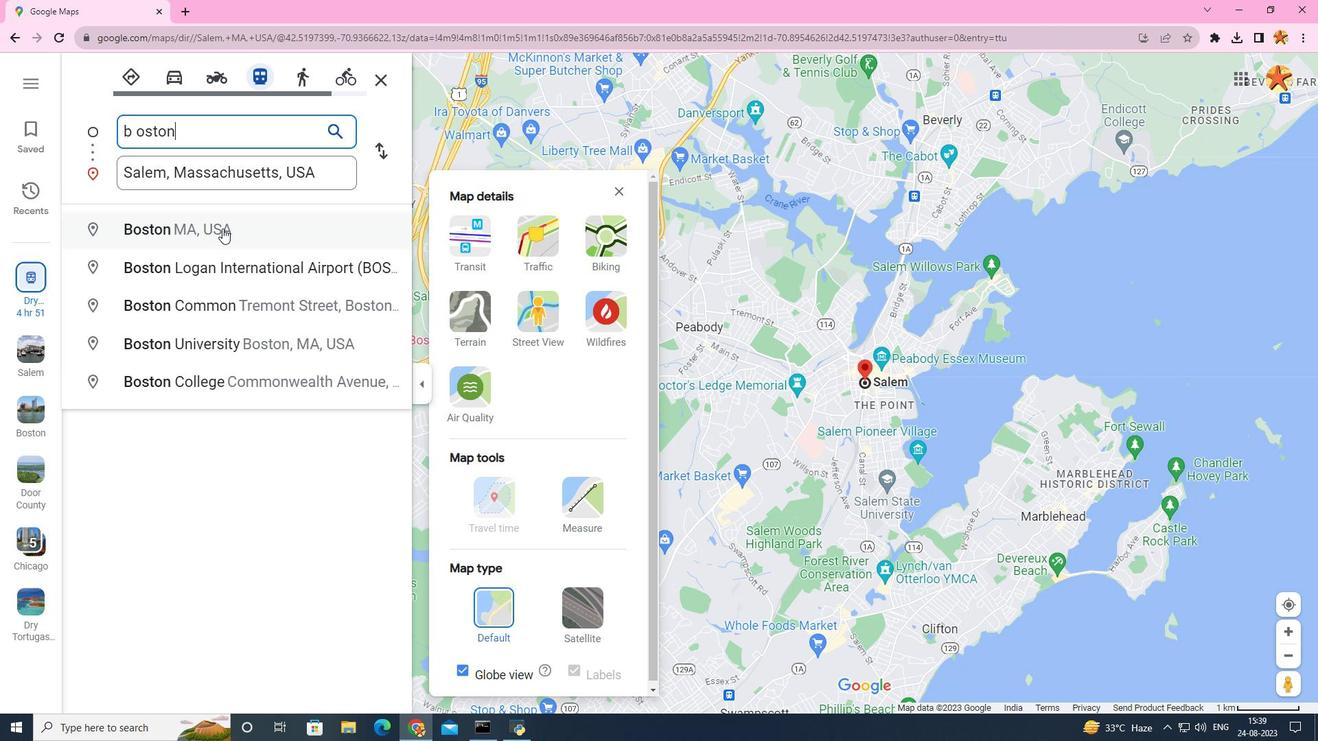 
Action: Mouse pressed left at (222, 228)
Screenshot: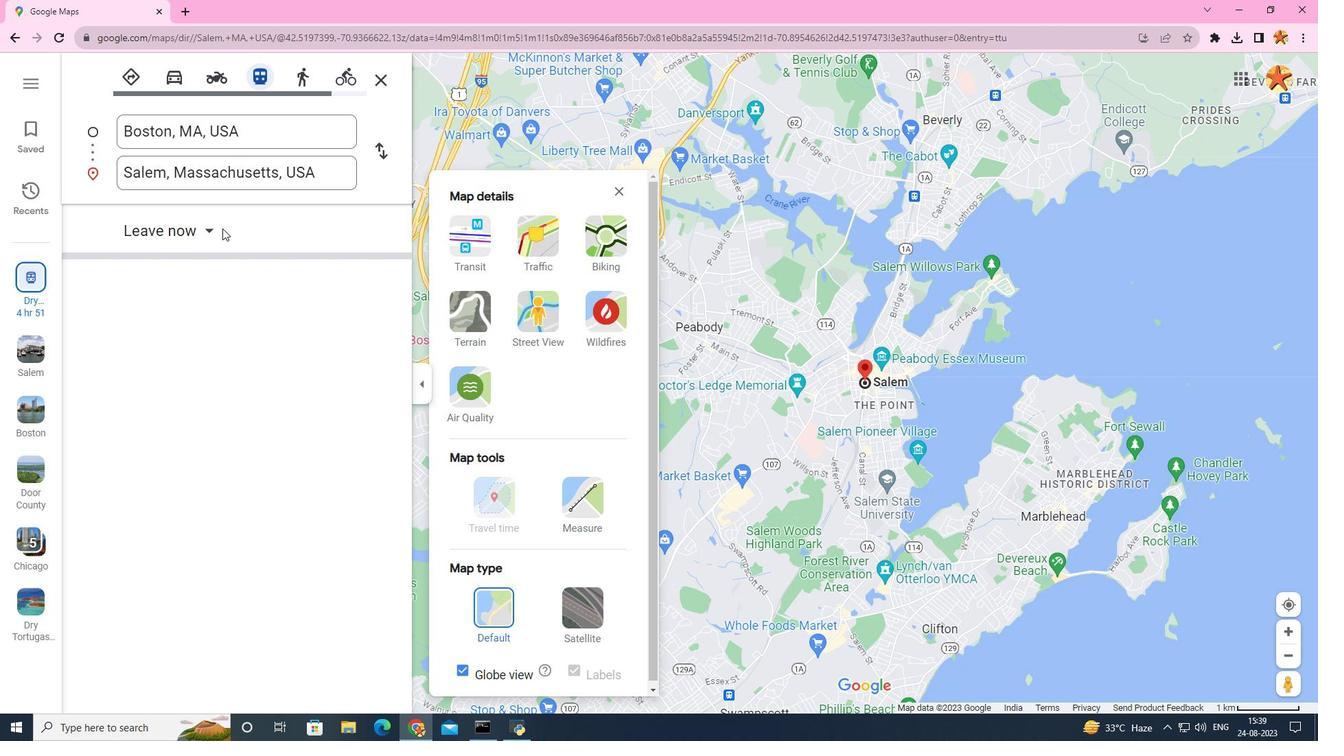 
Action: Mouse moved to (655, 280)
Screenshot: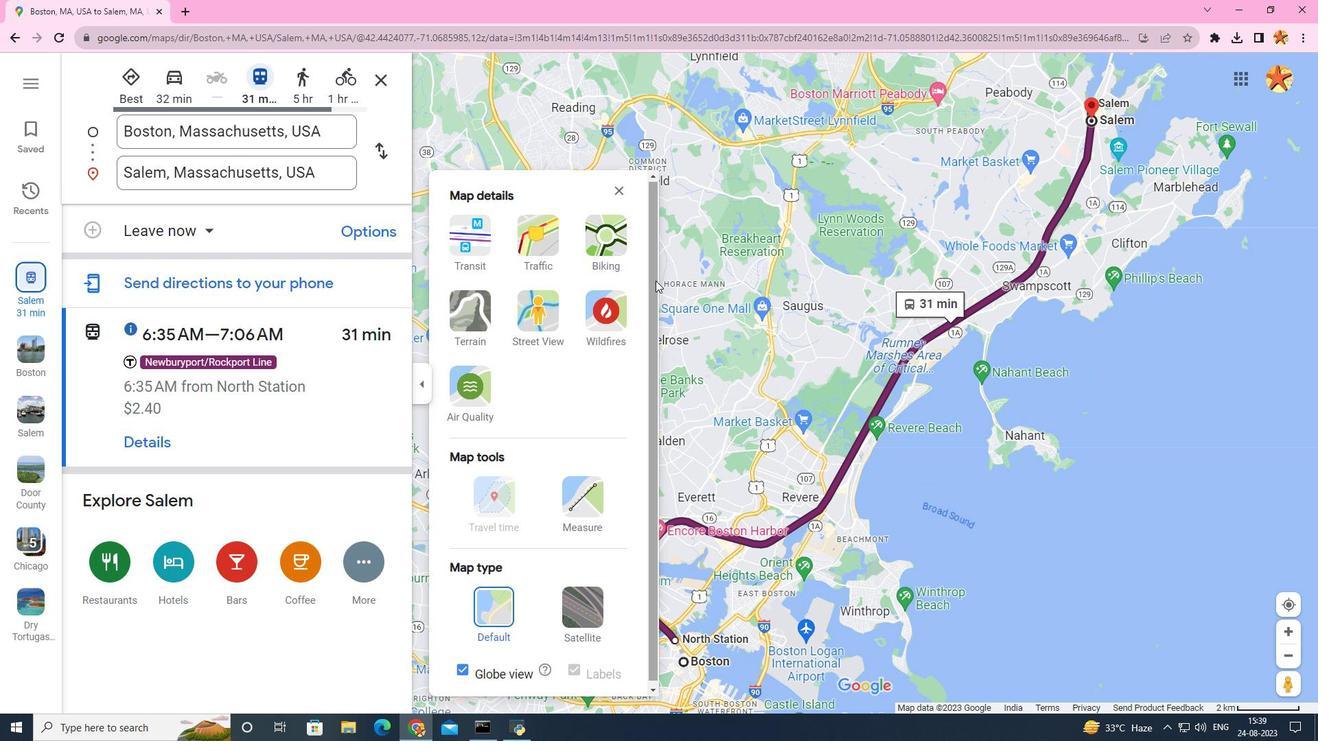 
Action: Mouse scrolled (655, 280) with delta (0, 0)
Screenshot: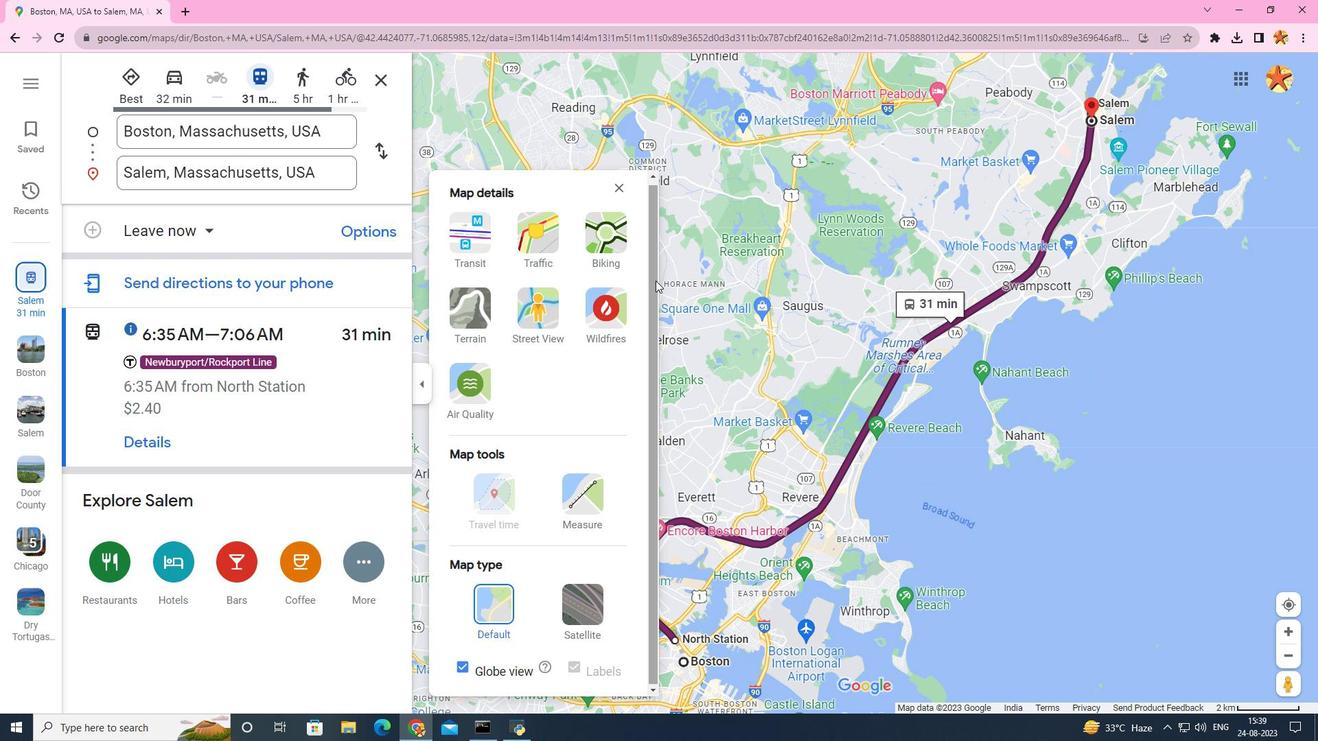 
Action: Mouse scrolled (655, 280) with delta (0, 0)
Screenshot: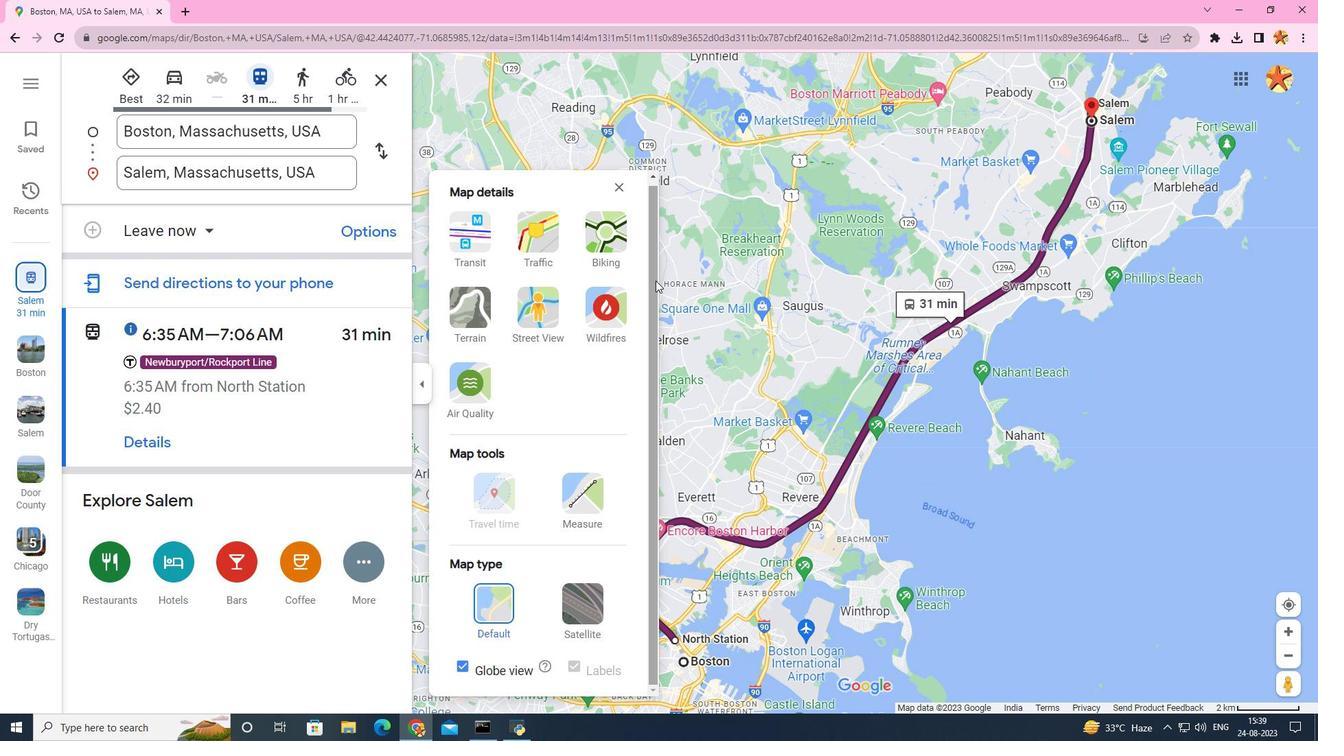 
Action: Mouse scrolled (655, 280) with delta (0, 0)
Screenshot: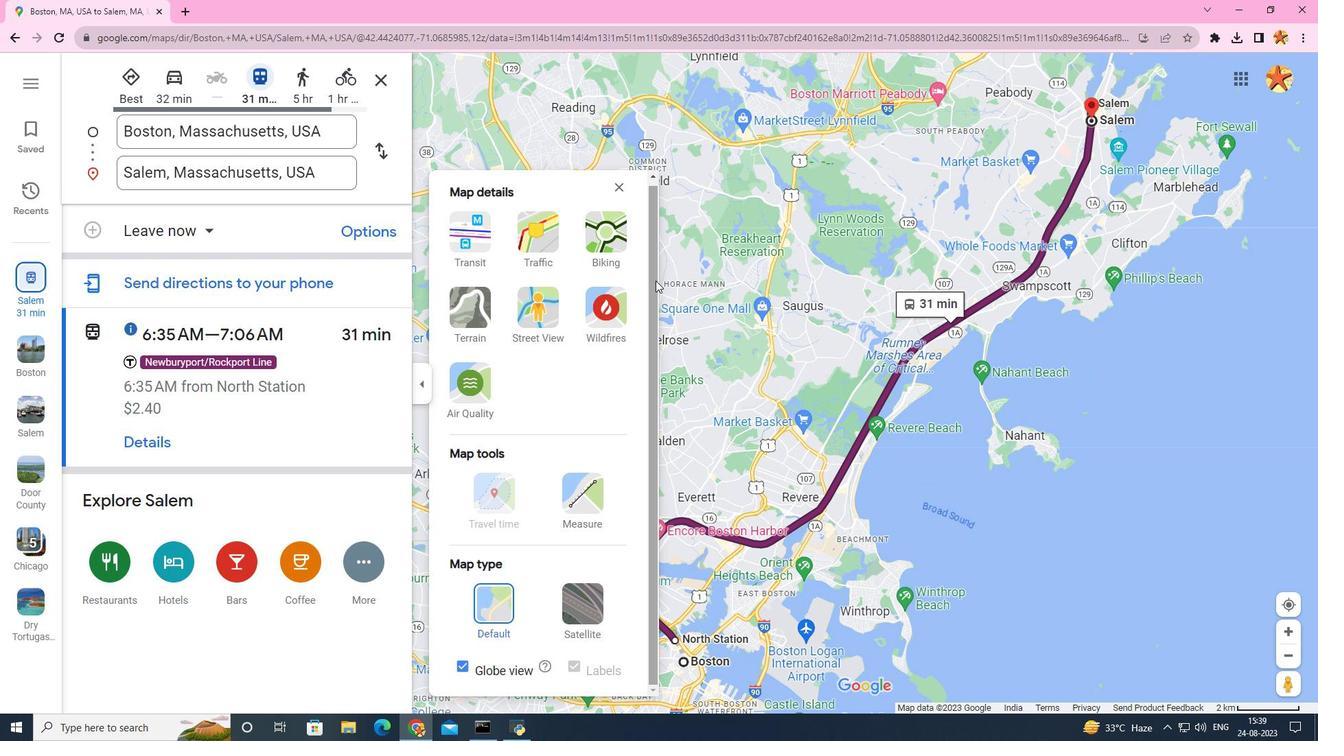 
Action: Mouse moved to (731, 273)
Screenshot: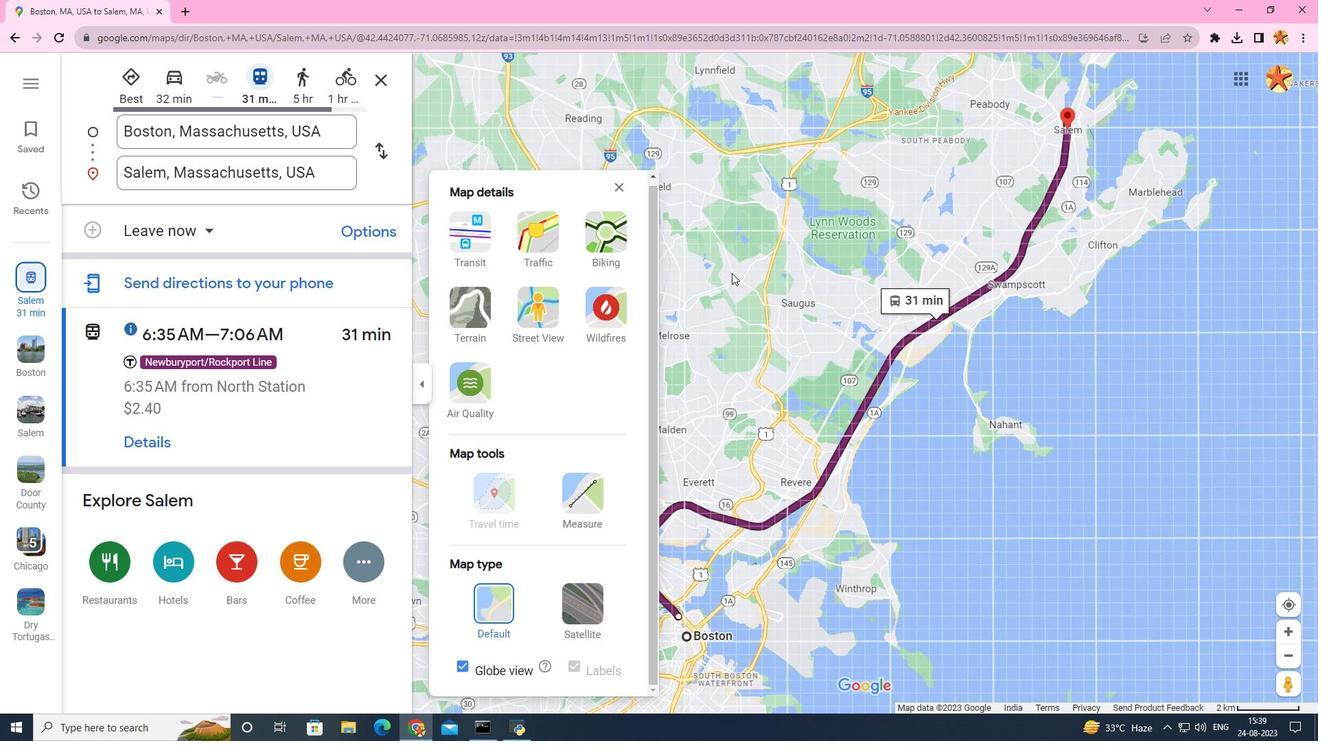 
Action: Mouse scrolled (731, 272) with delta (0, 0)
Screenshot: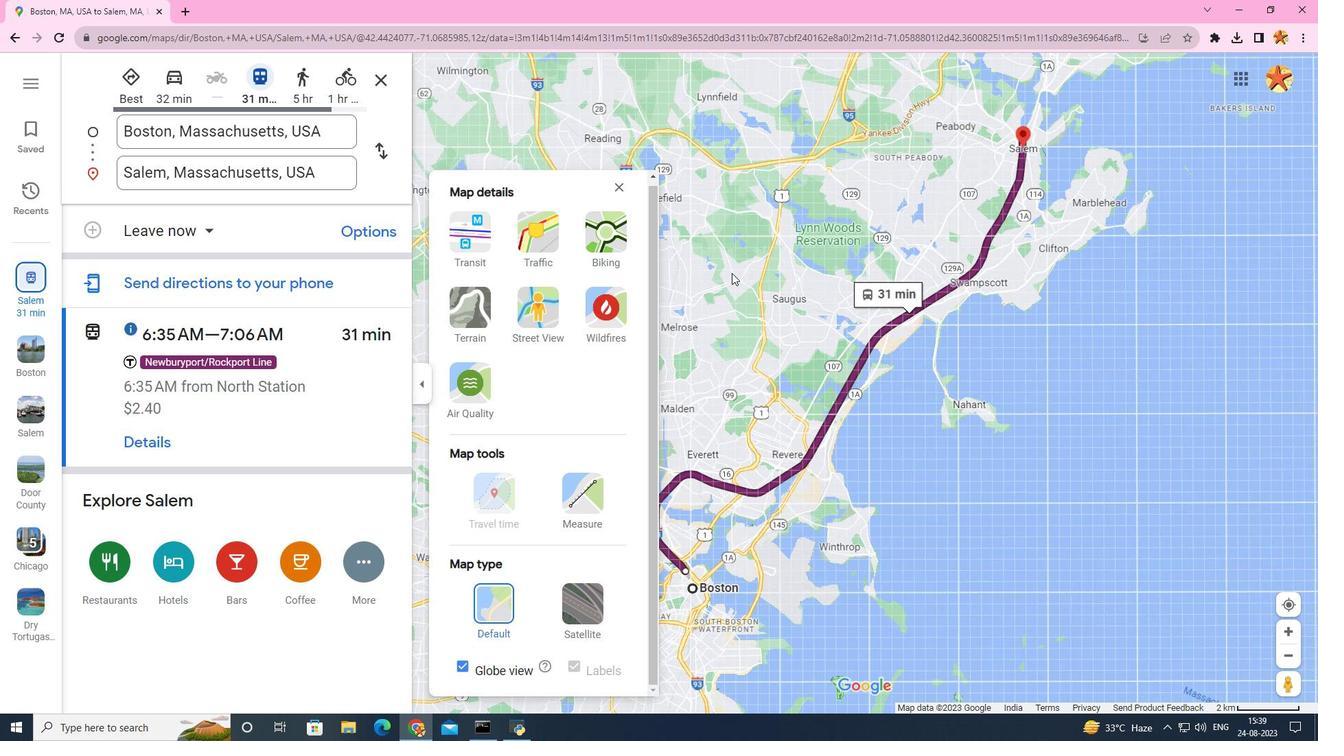 
Action: Mouse scrolled (731, 272) with delta (0, 0)
Screenshot: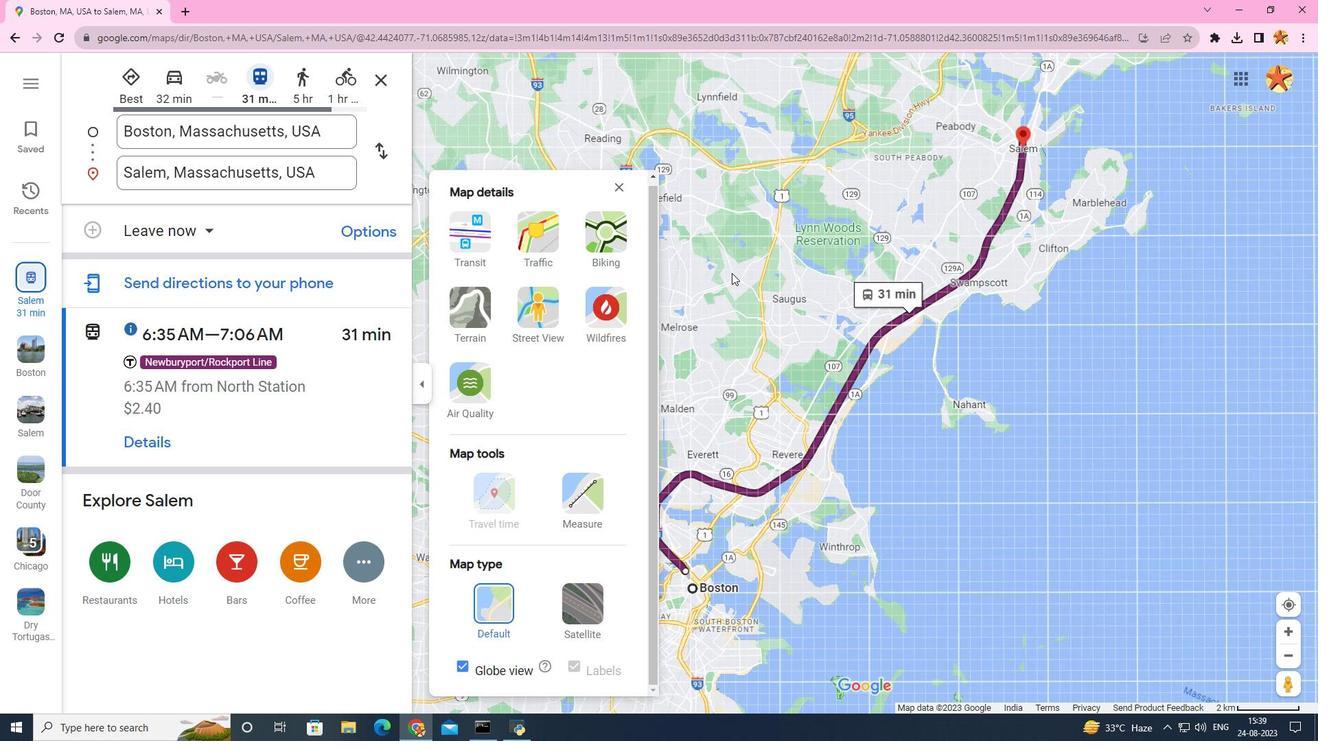 
Action: Mouse scrolled (731, 272) with delta (0, 0)
Screenshot: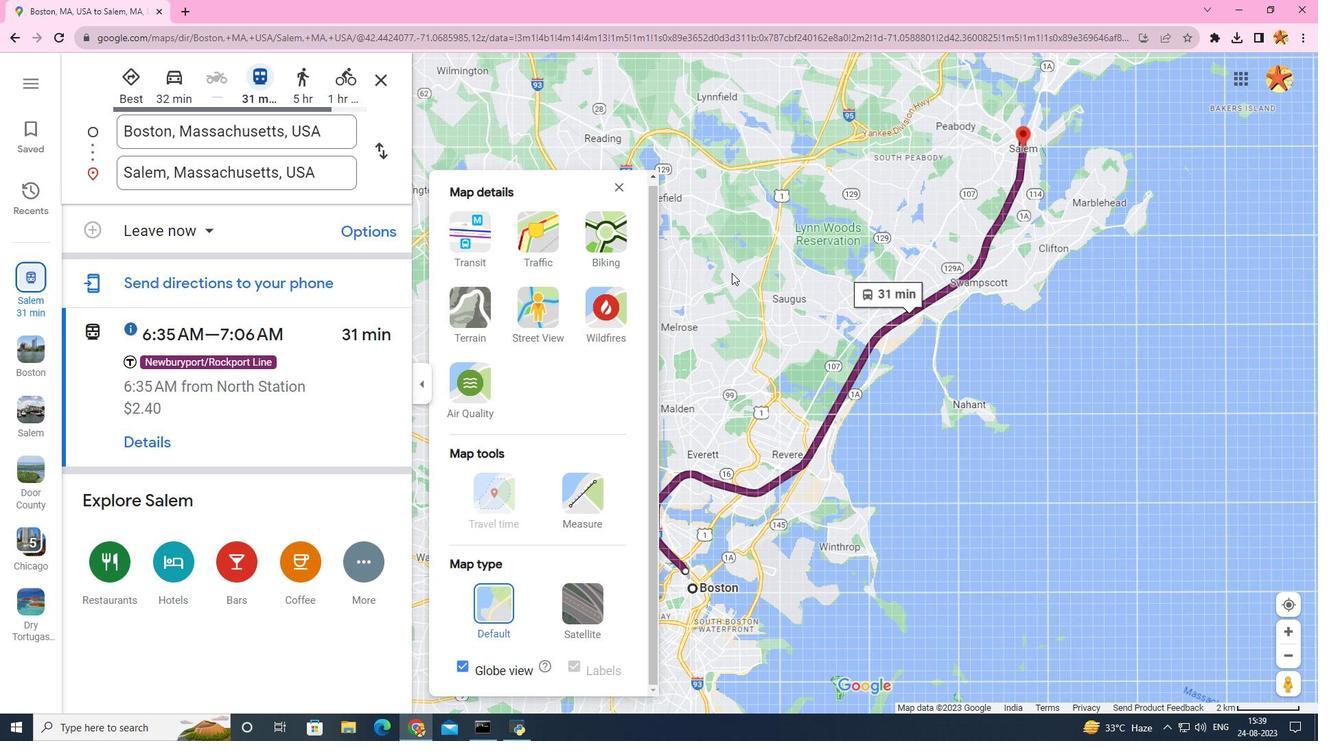 
Action: Mouse moved to (579, 493)
Screenshot: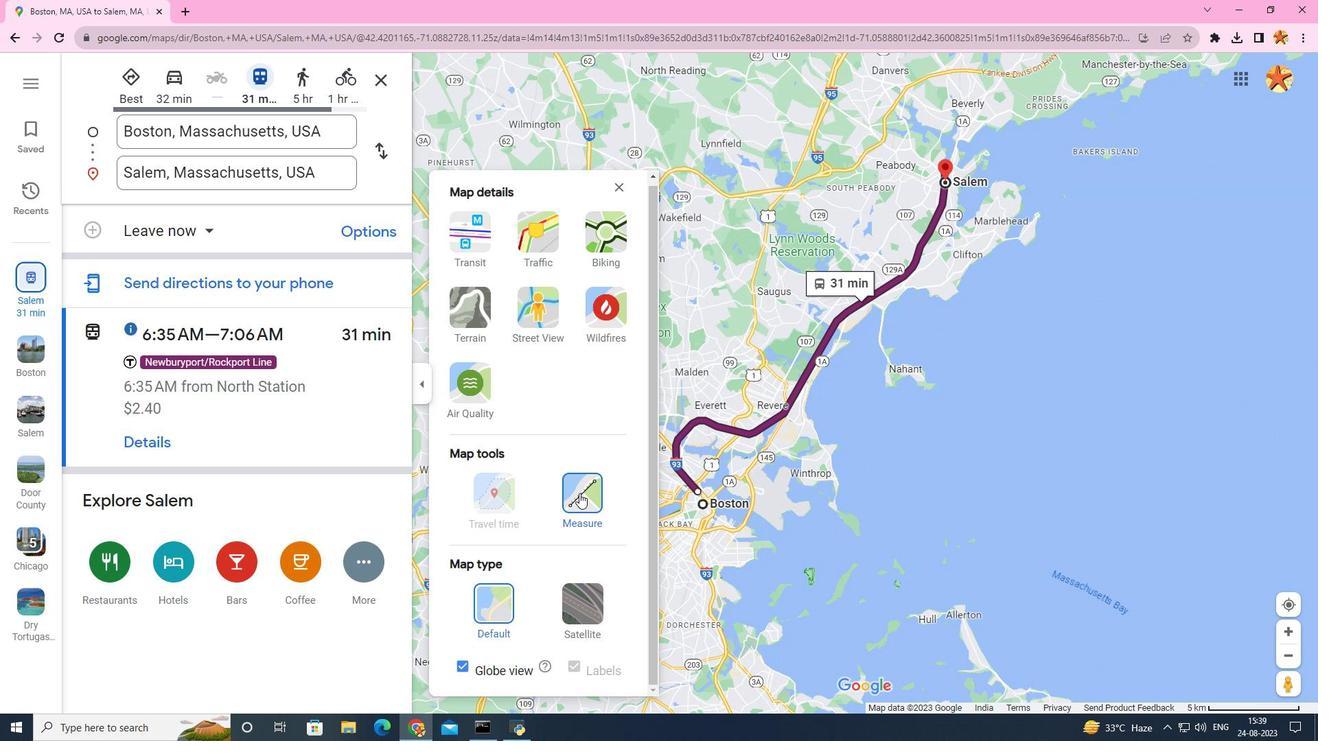 
Action: Mouse pressed left at (579, 493)
Screenshot: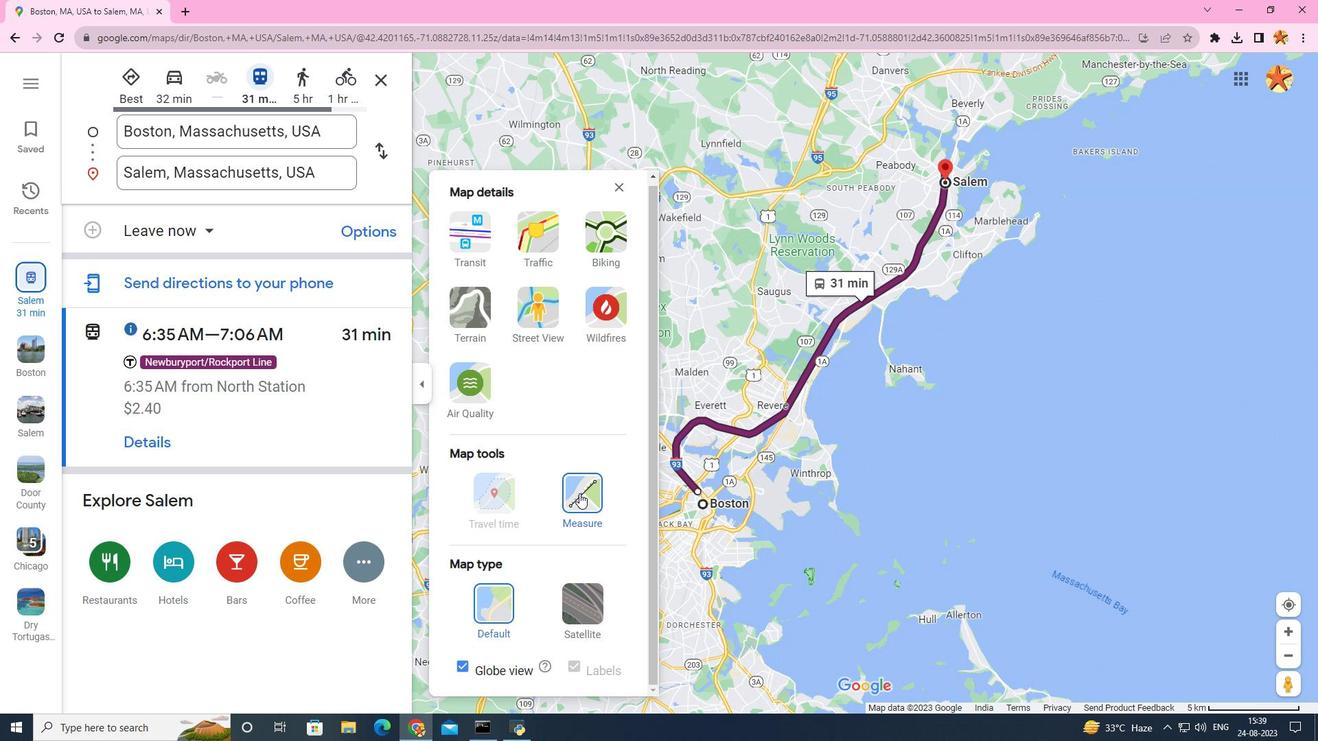 
Action: Mouse moved to (945, 182)
Screenshot: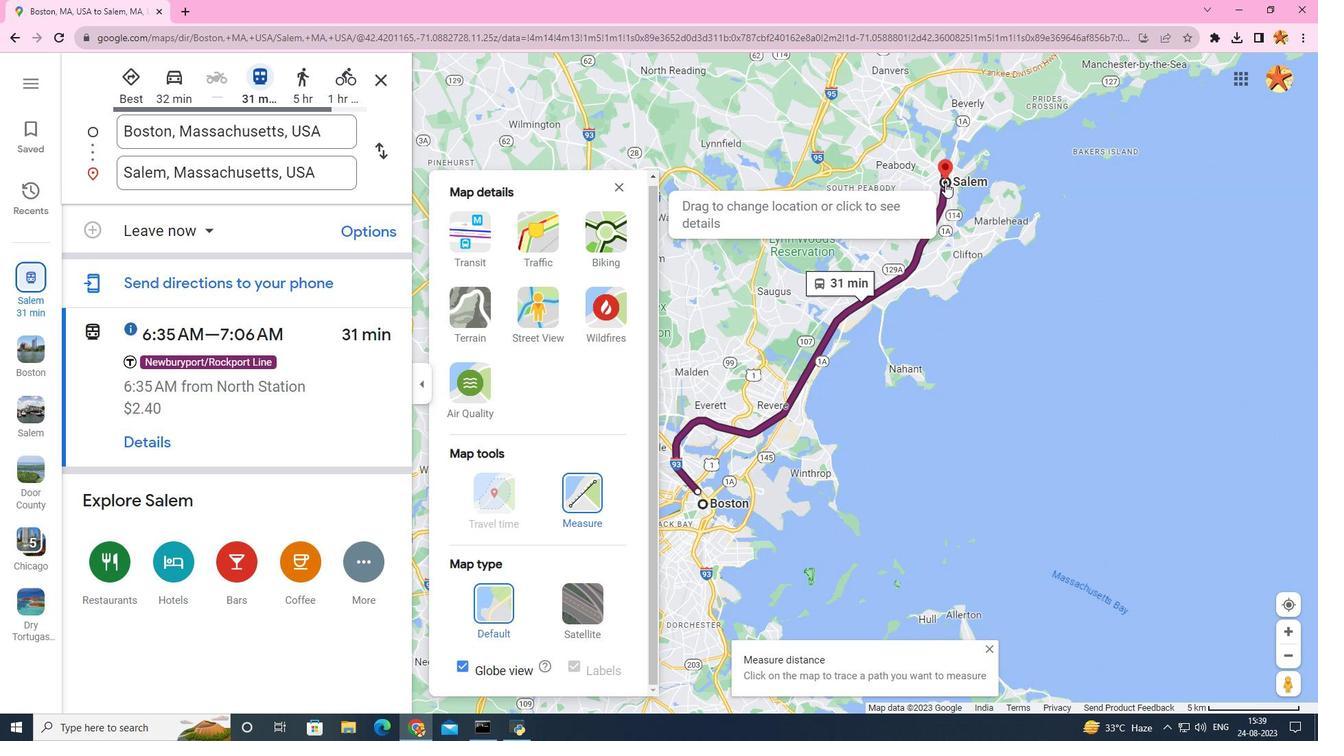 
Action: Mouse pressed left at (945, 182)
Screenshot: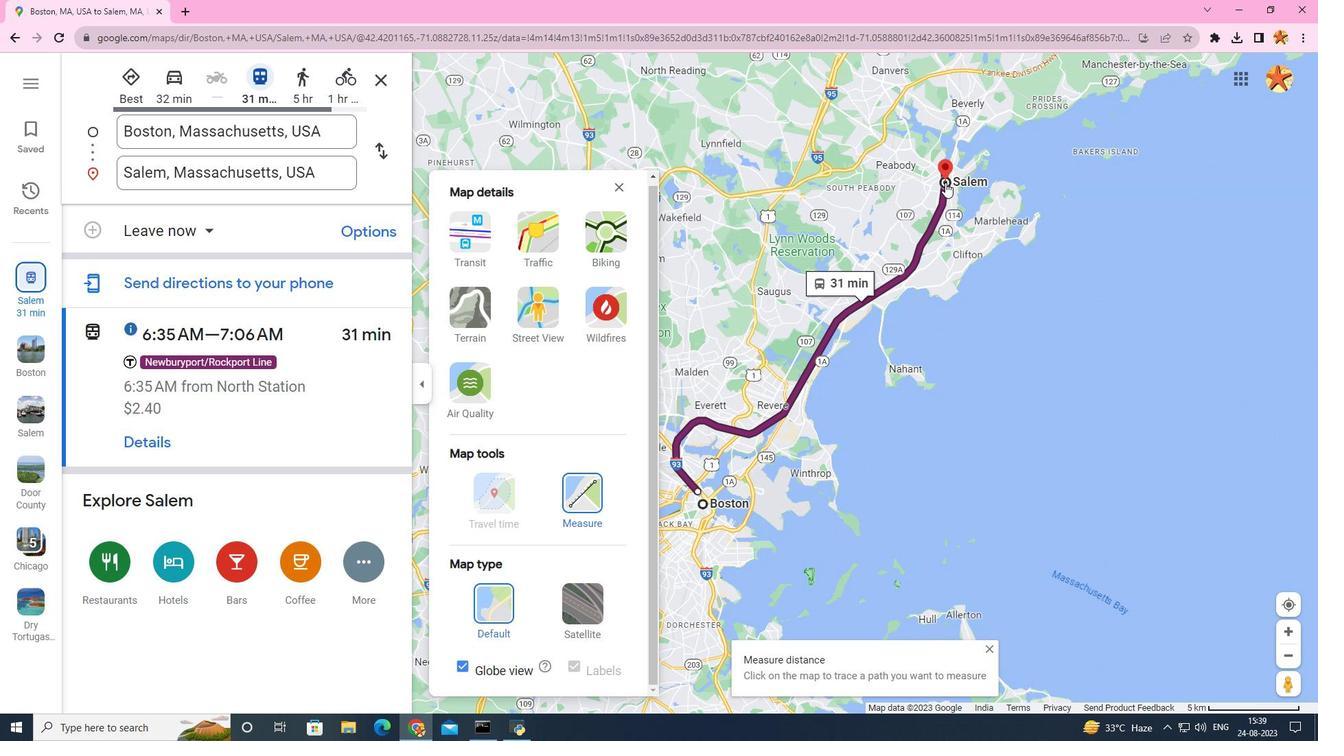 
Action: Mouse moved to (703, 503)
Screenshot: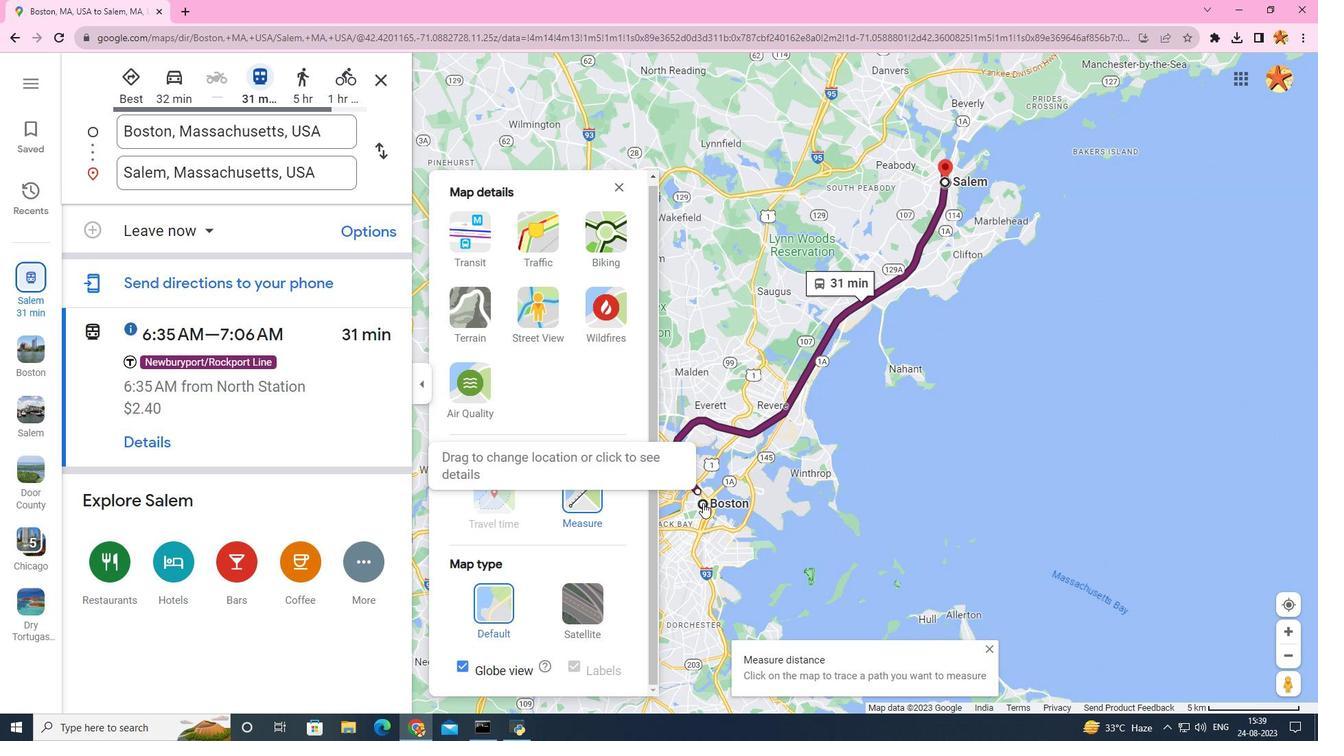 
Action: Mouse pressed left at (703, 503)
Screenshot: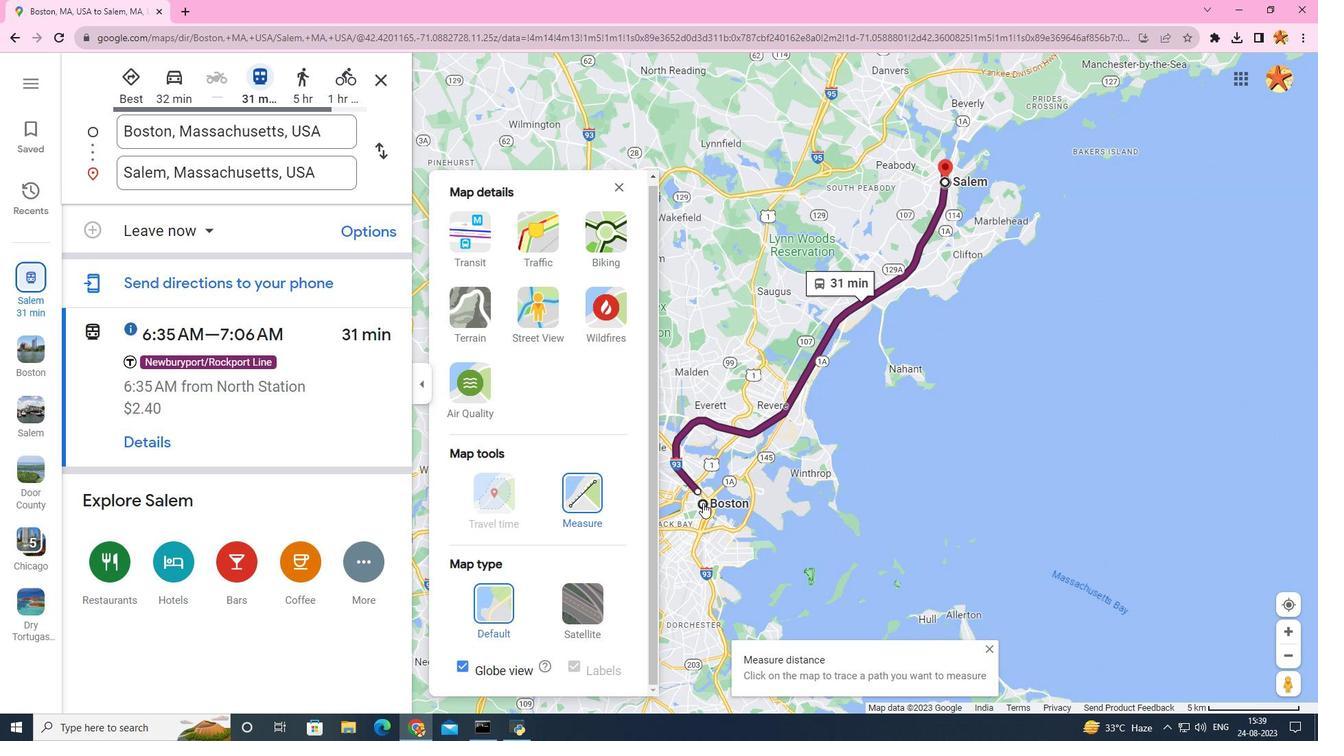 
Action: Mouse moved to (885, 444)
Screenshot: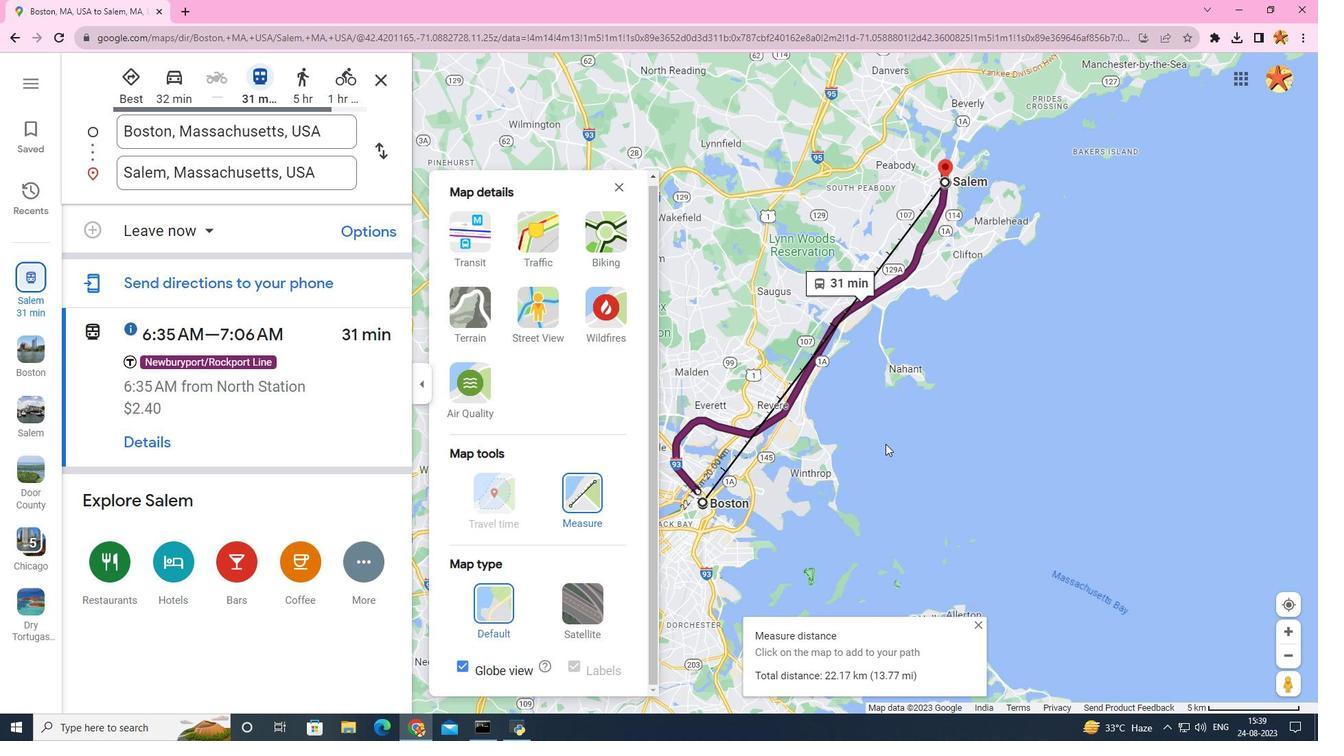 
